 Task: Look for space in Reno, United States from 9th June, 2023 to 11th June, 2023 for 2 adults in price range Rs.6000 to Rs.10000. Place can be entire place with 2 bedrooms having 2 beds and 1 bathroom. Property type can be house, flat, guest house. Booking option can be shelf check-in. Required host language is English.
Action: Mouse moved to (401, 83)
Screenshot: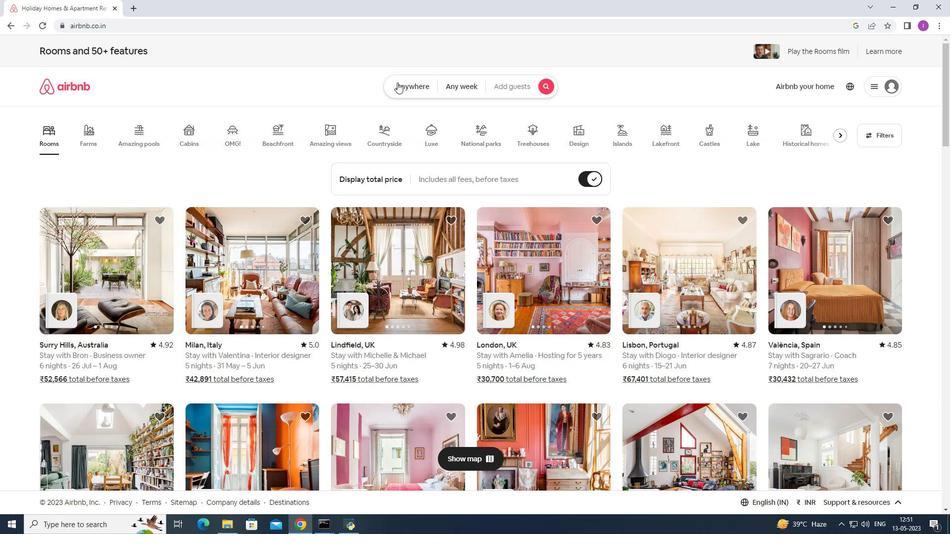
Action: Mouse pressed left at (401, 83)
Screenshot: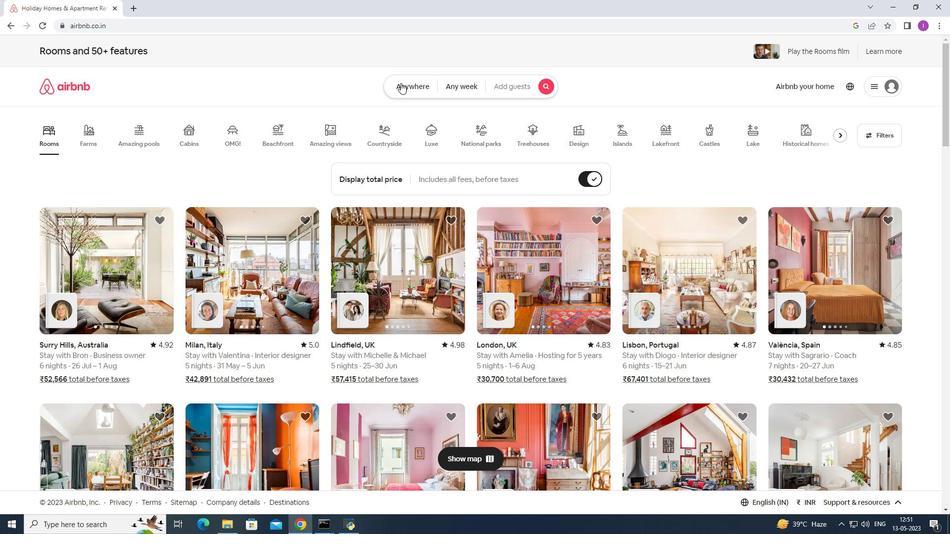 
Action: Mouse moved to (399, 82)
Screenshot: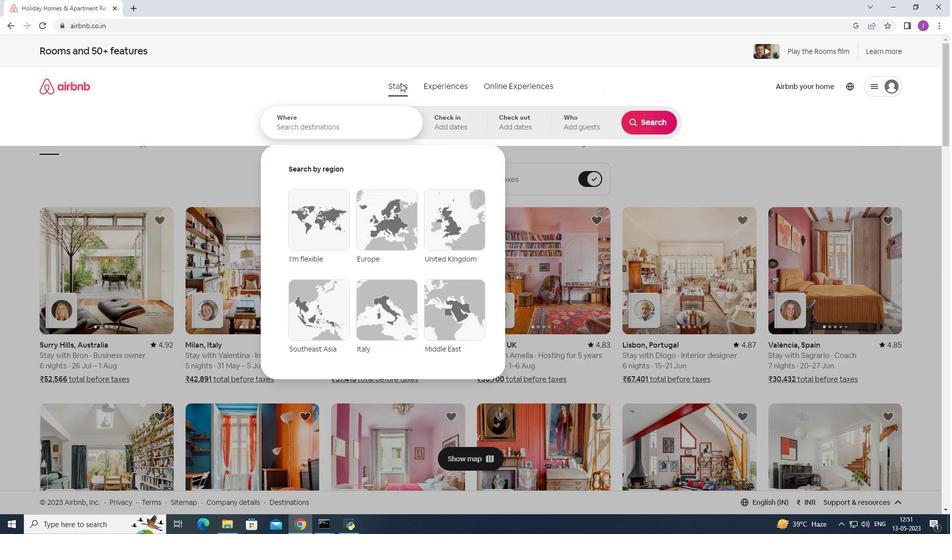 
Action: Key pressed <Key.shift>Reno,<Key.shift>unites<Key.backspace>d
Screenshot: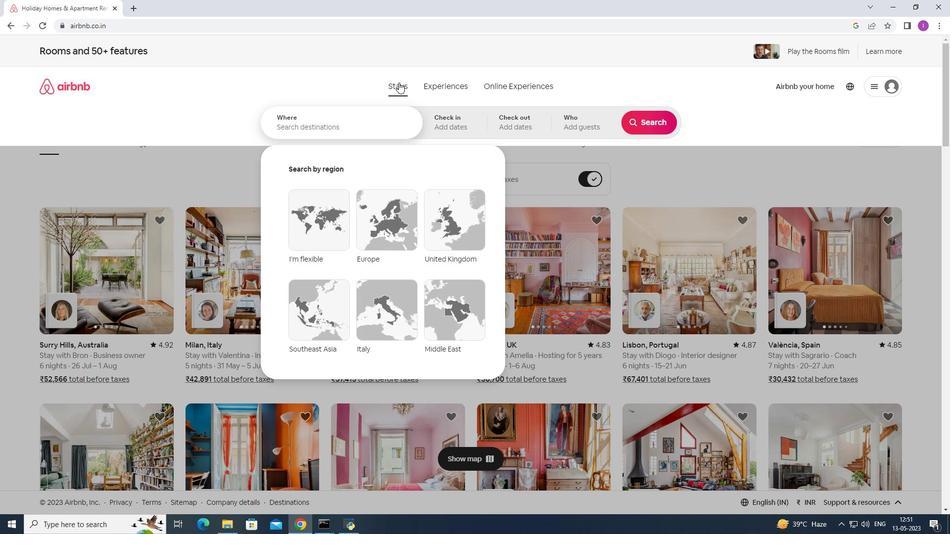 
Action: Mouse moved to (338, 111)
Screenshot: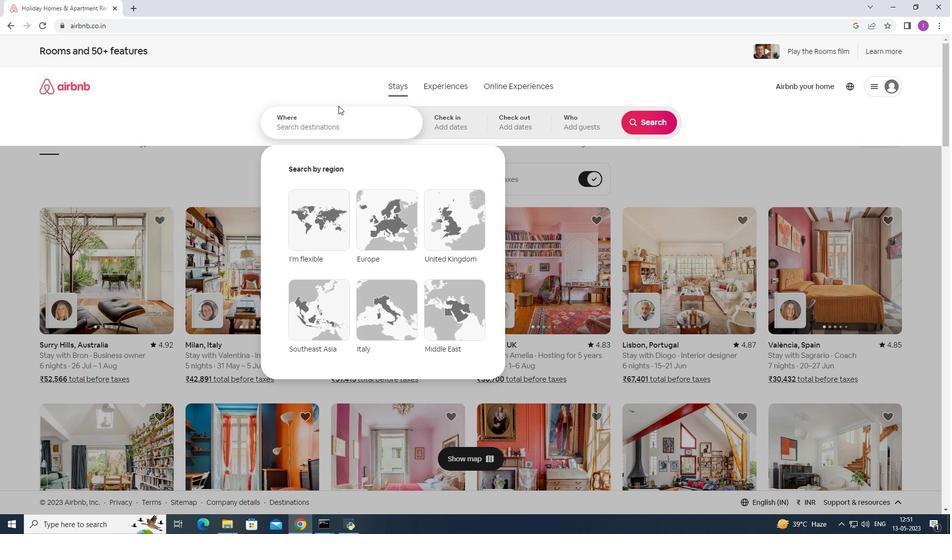 
Action: Mouse pressed left at (338, 111)
Screenshot: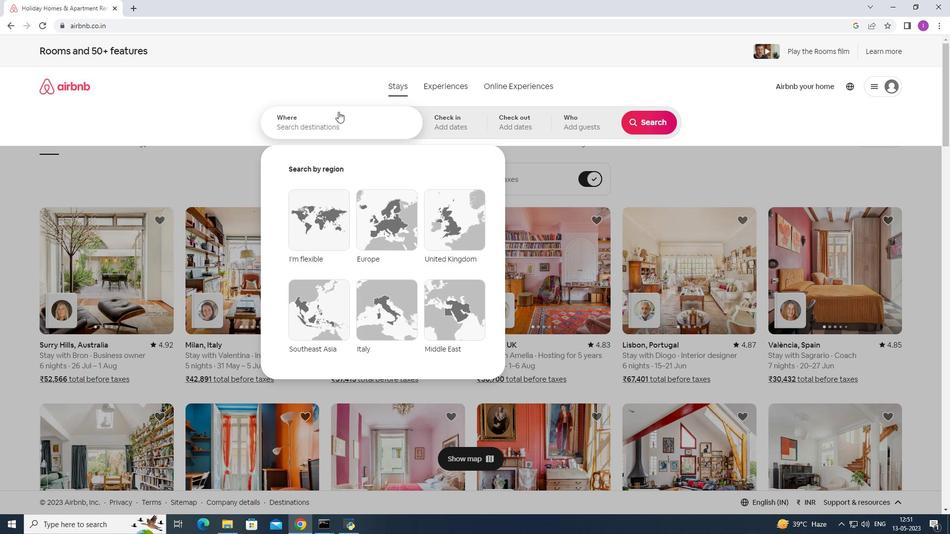 
Action: Key pressed <Key.shift>Reno,<Key.shift>United<Key.space>states
Screenshot: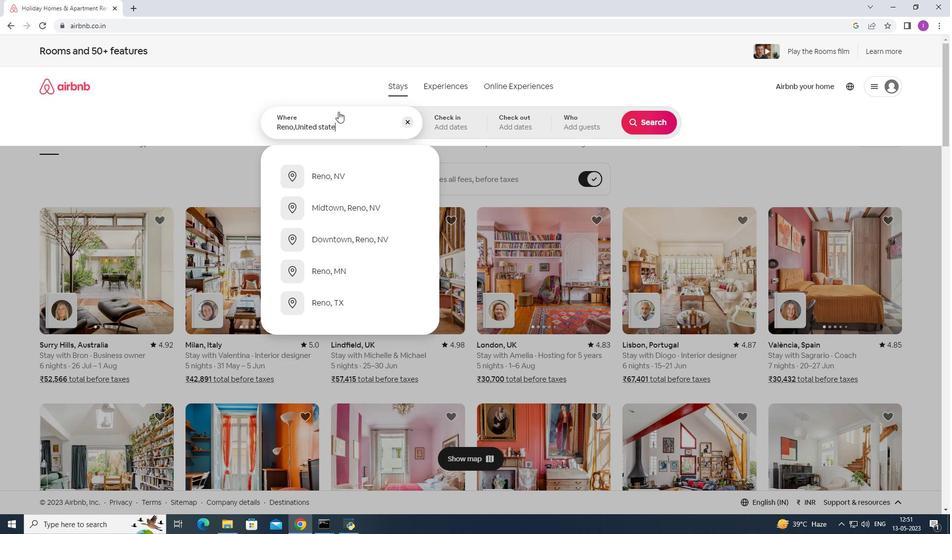 
Action: Mouse moved to (460, 122)
Screenshot: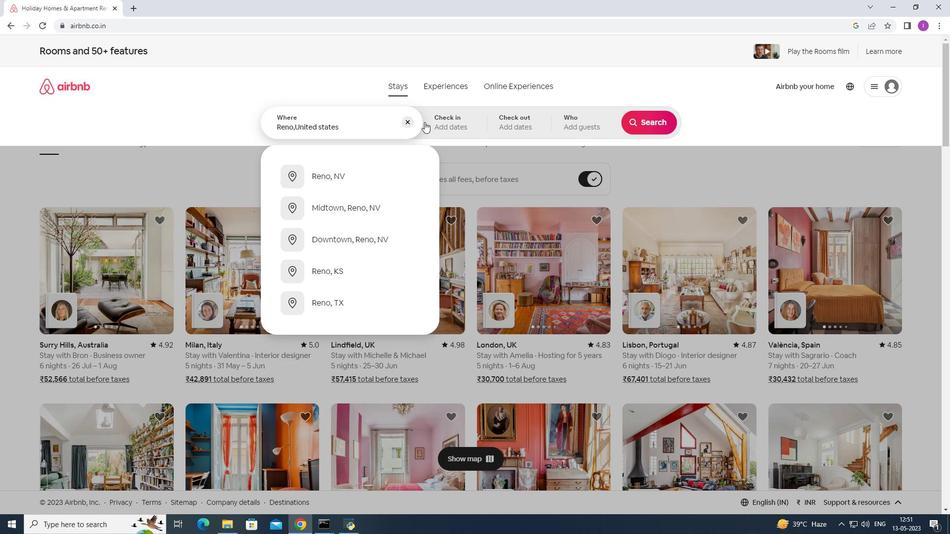 
Action: Mouse pressed left at (460, 122)
Screenshot: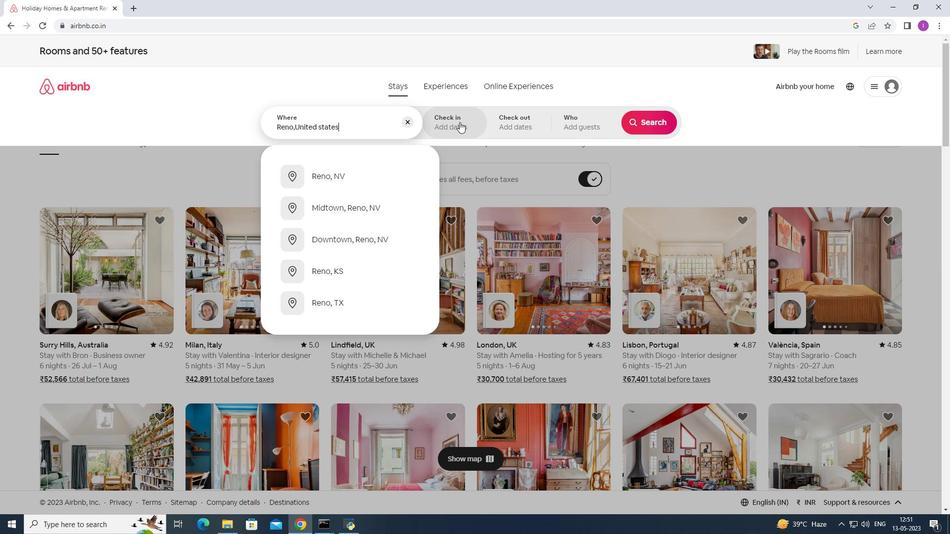 
Action: Mouse moved to (614, 261)
Screenshot: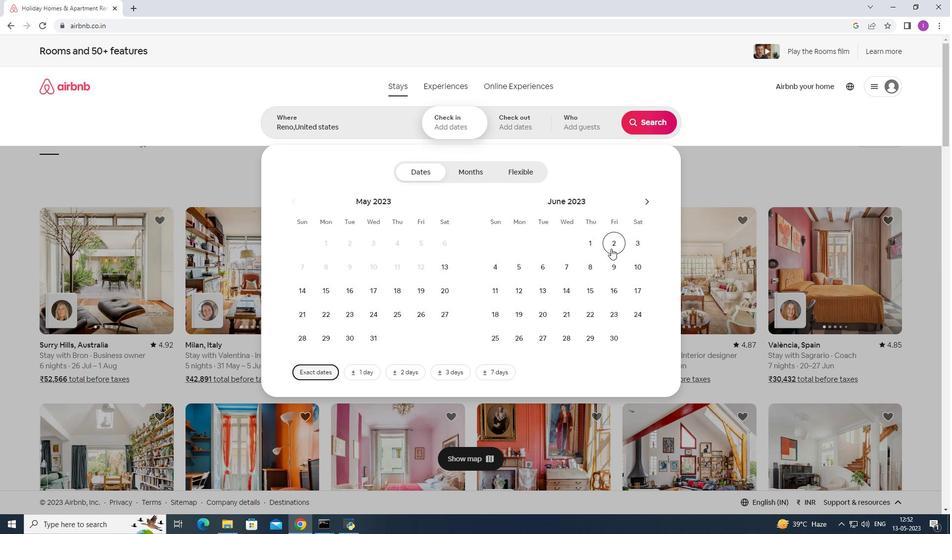 
Action: Mouse pressed left at (614, 261)
Screenshot: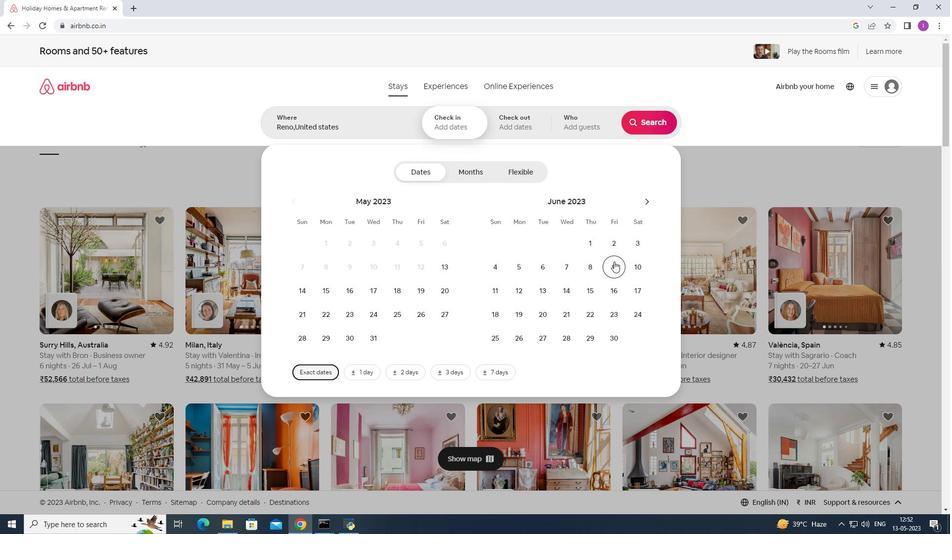 
Action: Mouse moved to (496, 296)
Screenshot: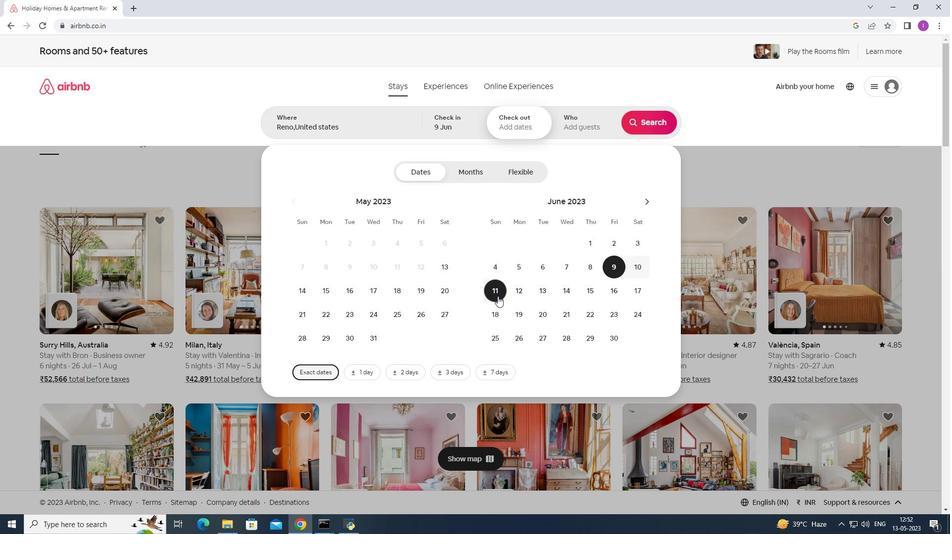 
Action: Mouse pressed left at (496, 296)
Screenshot: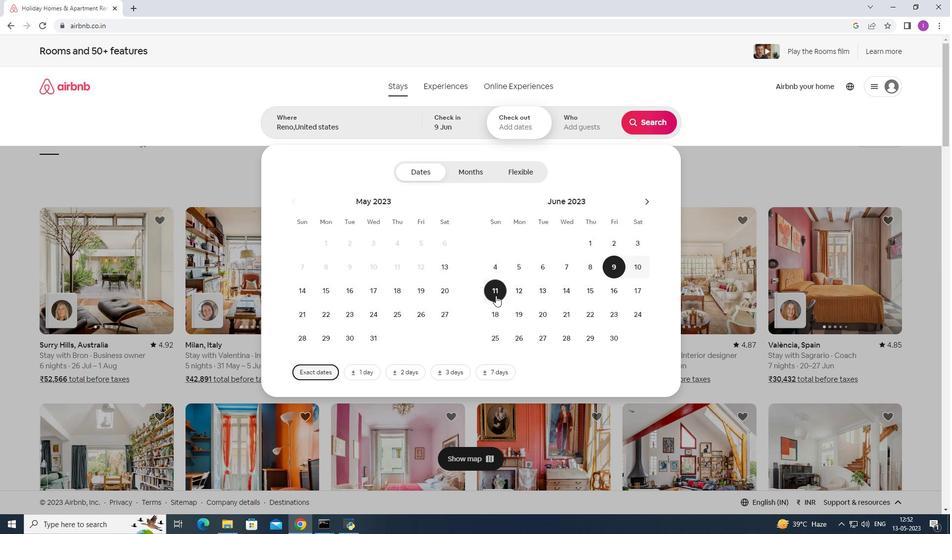 
Action: Mouse moved to (584, 126)
Screenshot: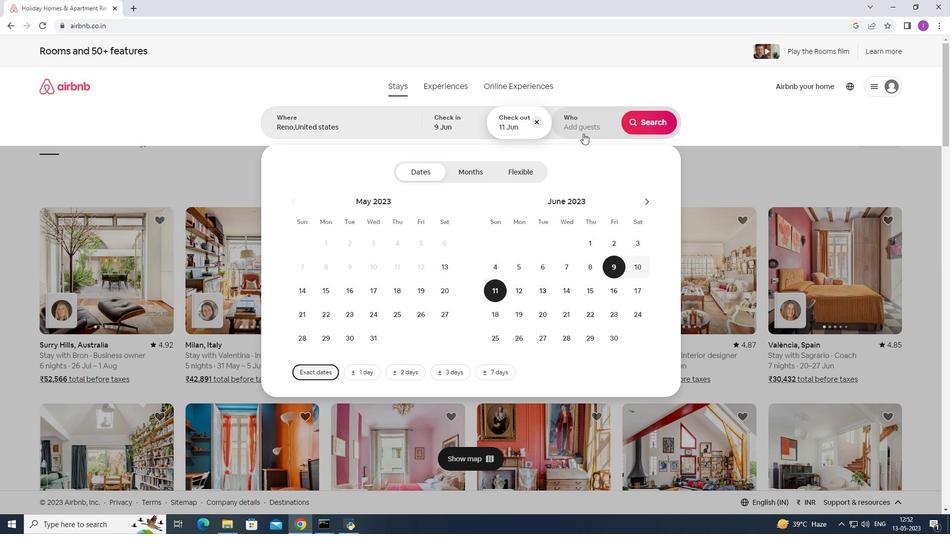 
Action: Mouse pressed left at (584, 126)
Screenshot: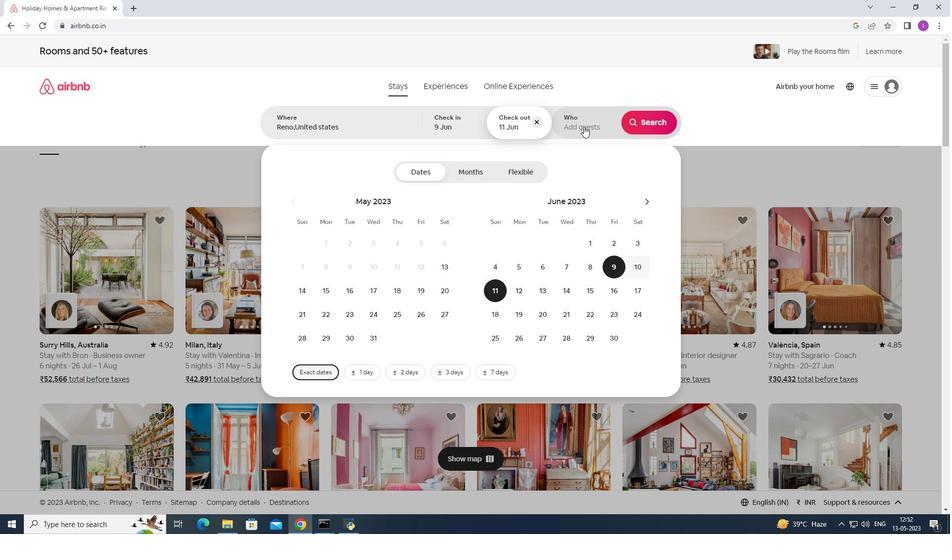 
Action: Mouse moved to (652, 173)
Screenshot: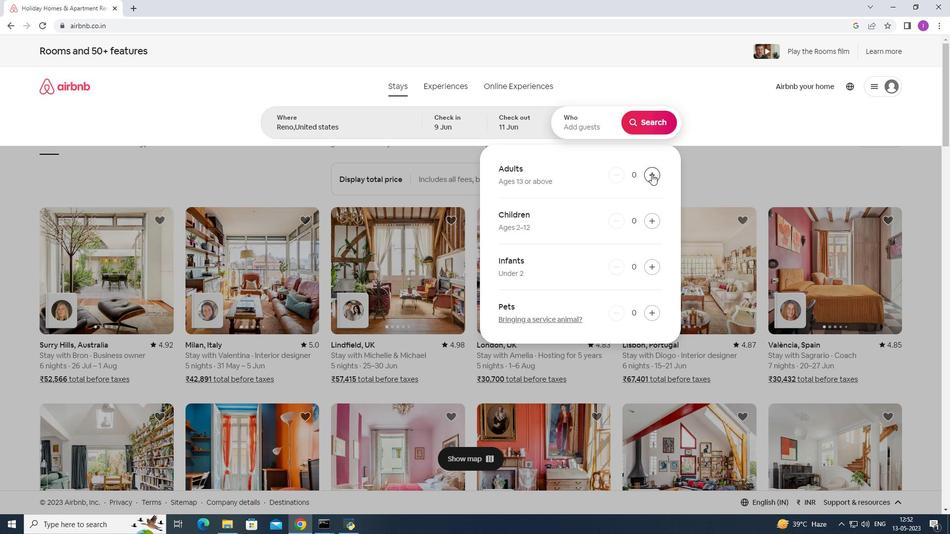 
Action: Mouse pressed left at (652, 173)
Screenshot: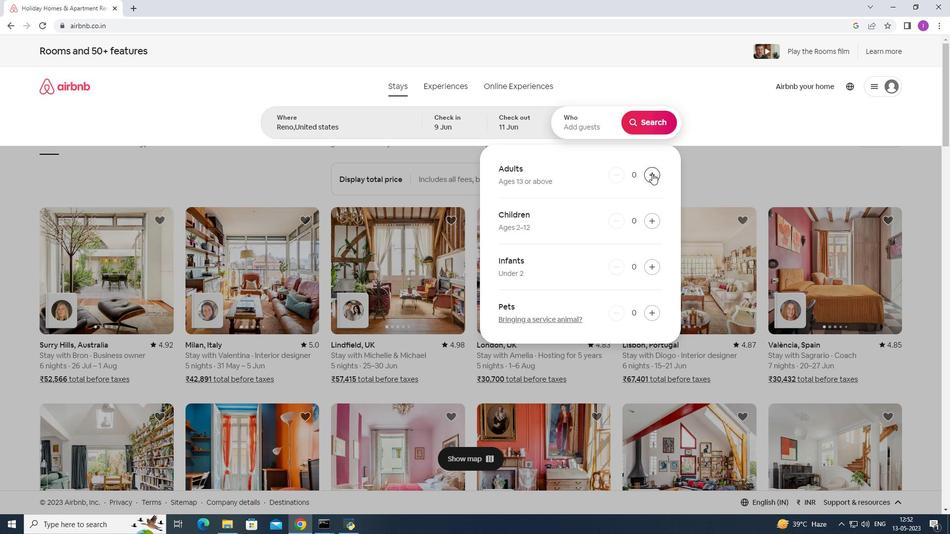 
Action: Mouse pressed left at (652, 173)
Screenshot: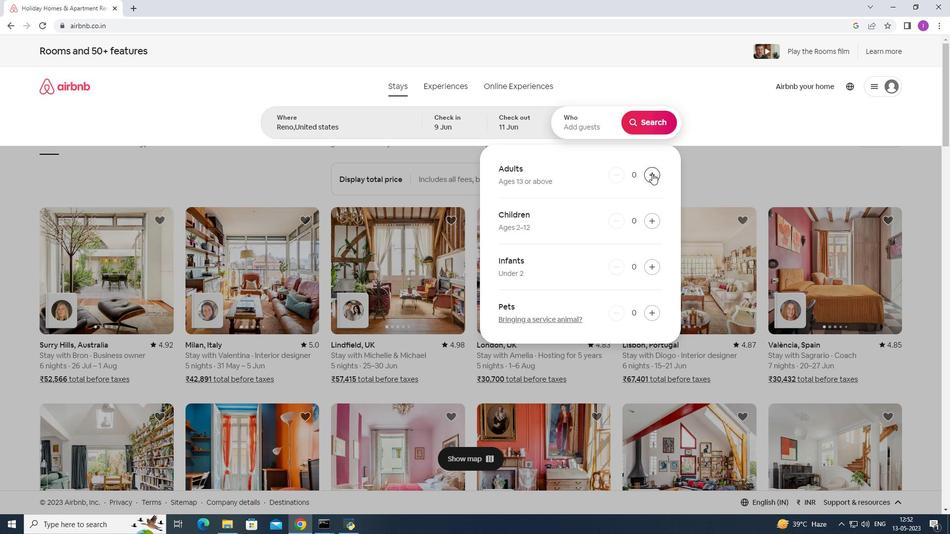 
Action: Mouse moved to (656, 121)
Screenshot: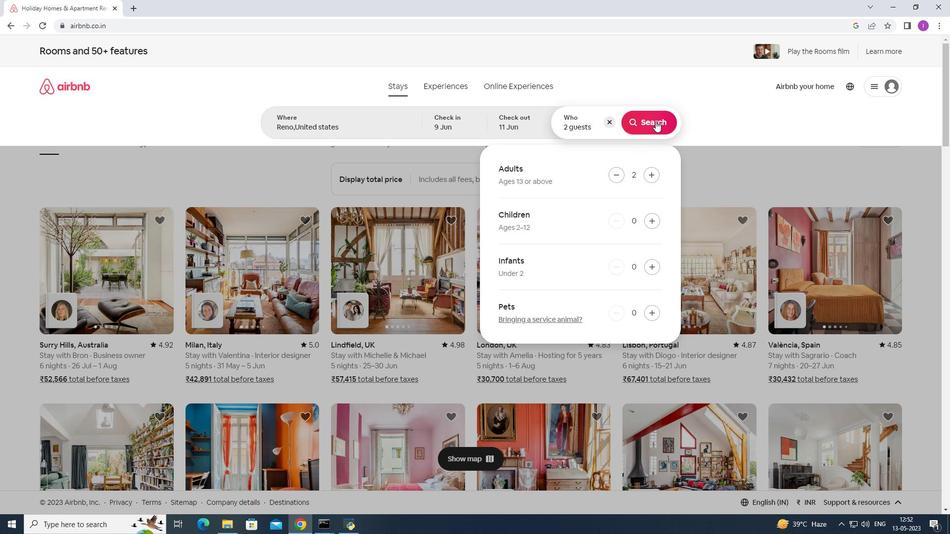
Action: Mouse pressed left at (656, 121)
Screenshot: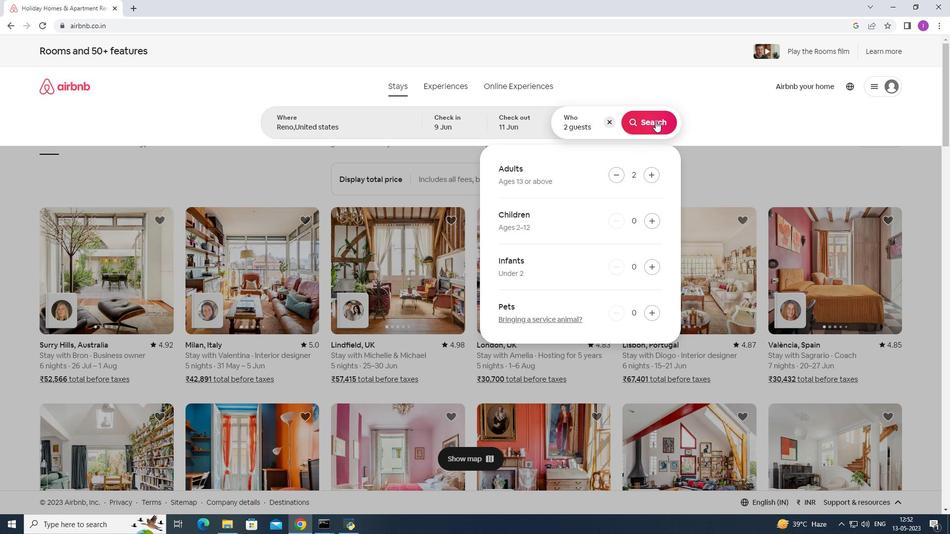 
Action: Mouse moved to (895, 96)
Screenshot: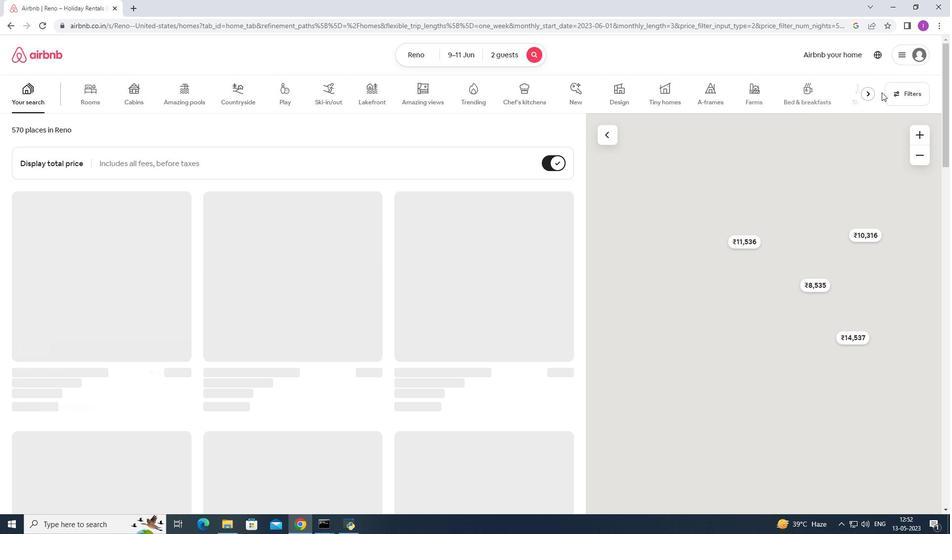 
Action: Mouse pressed left at (895, 96)
Screenshot: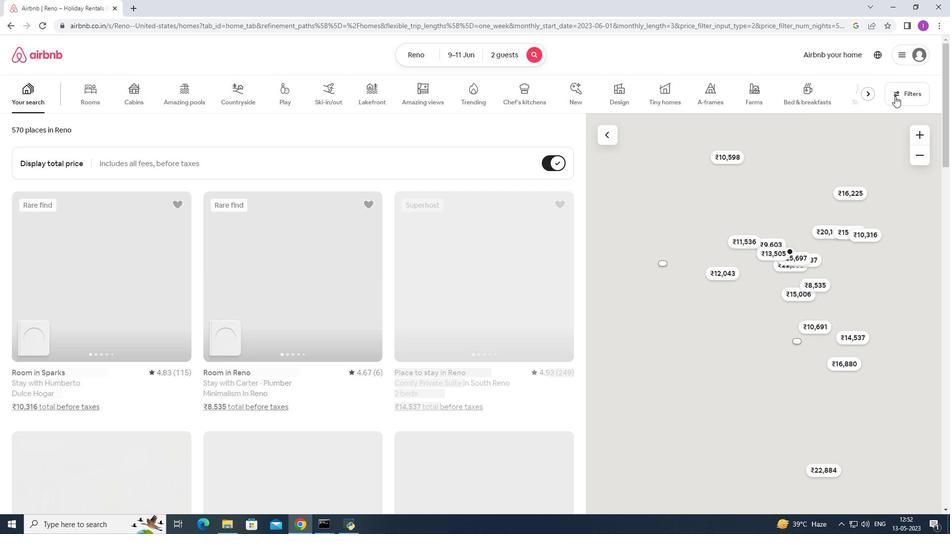 
Action: Mouse moved to (539, 336)
Screenshot: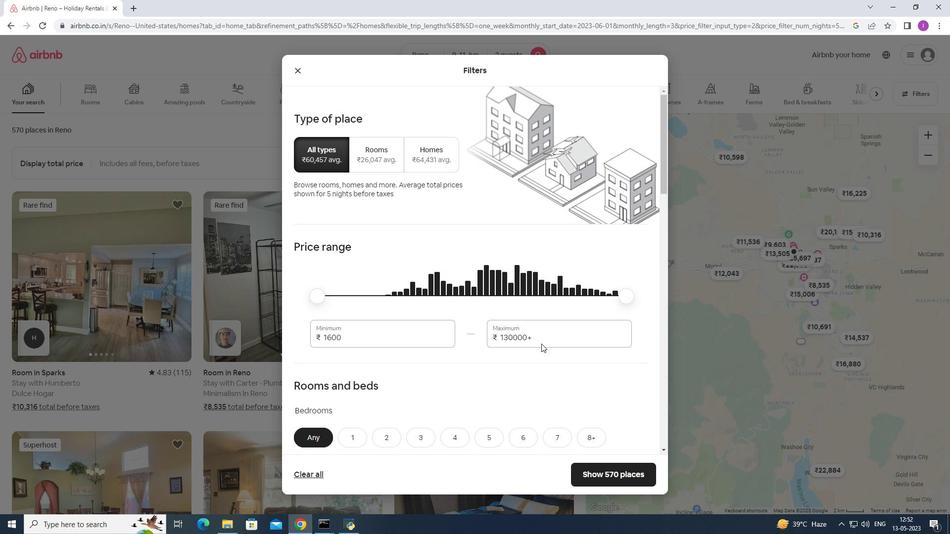 
Action: Mouse pressed left at (539, 336)
Screenshot: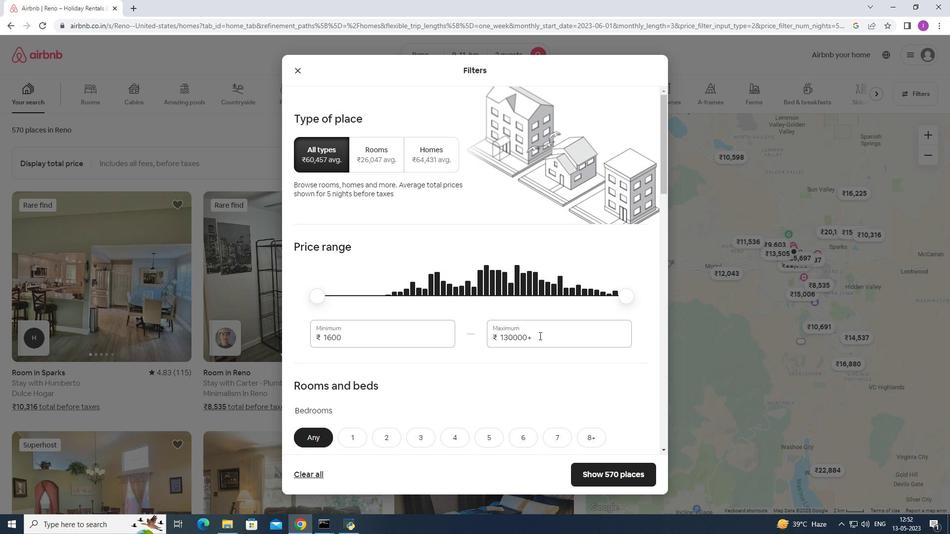 
Action: Mouse moved to (486, 346)
Screenshot: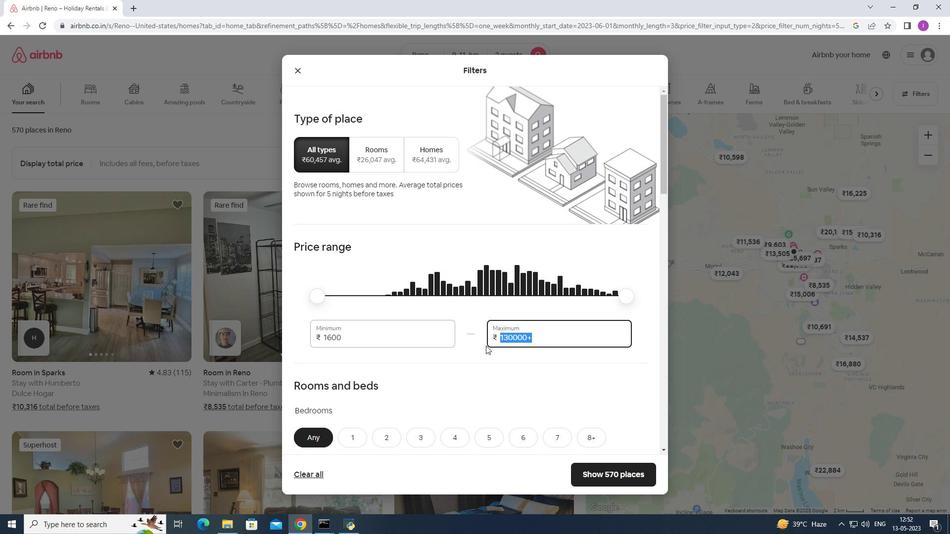 
Action: Key pressed 1
Screenshot: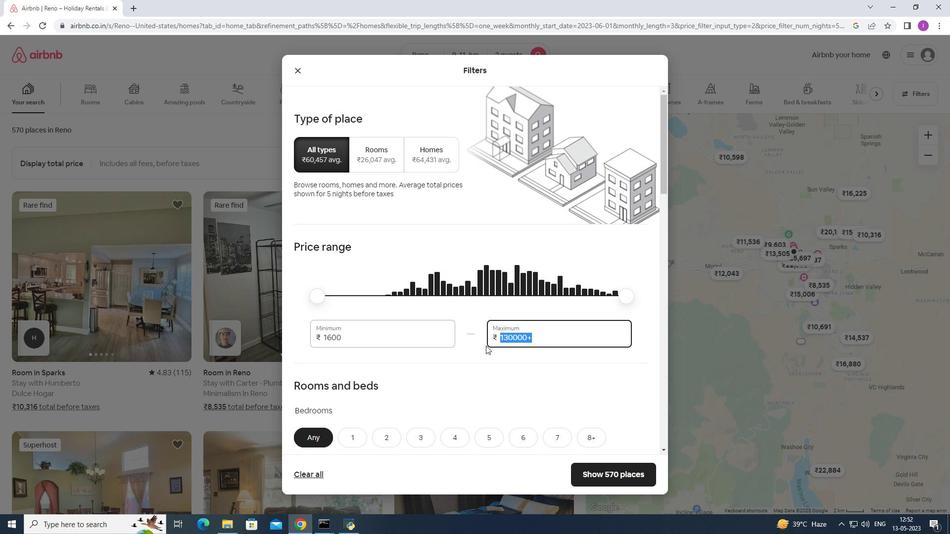 
Action: Mouse moved to (485, 343)
Screenshot: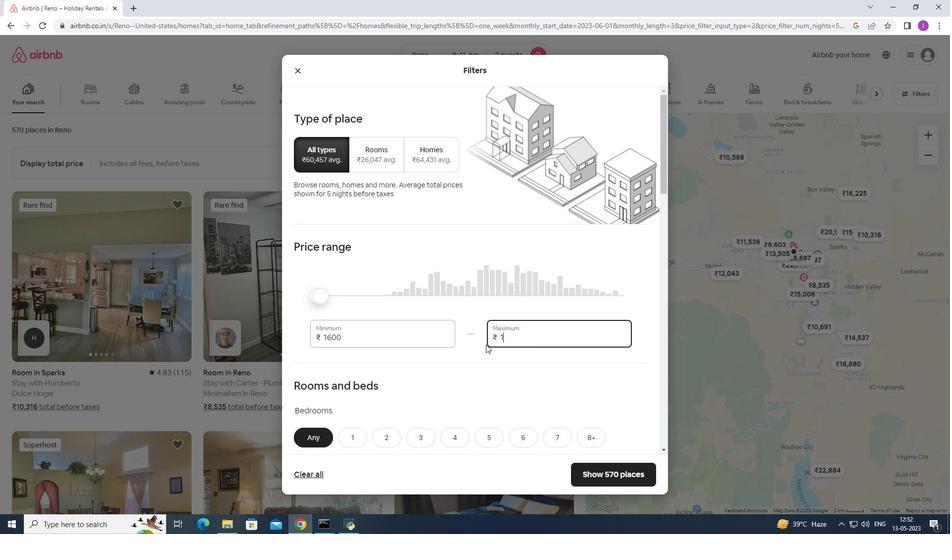 
Action: Key pressed 0000
Screenshot: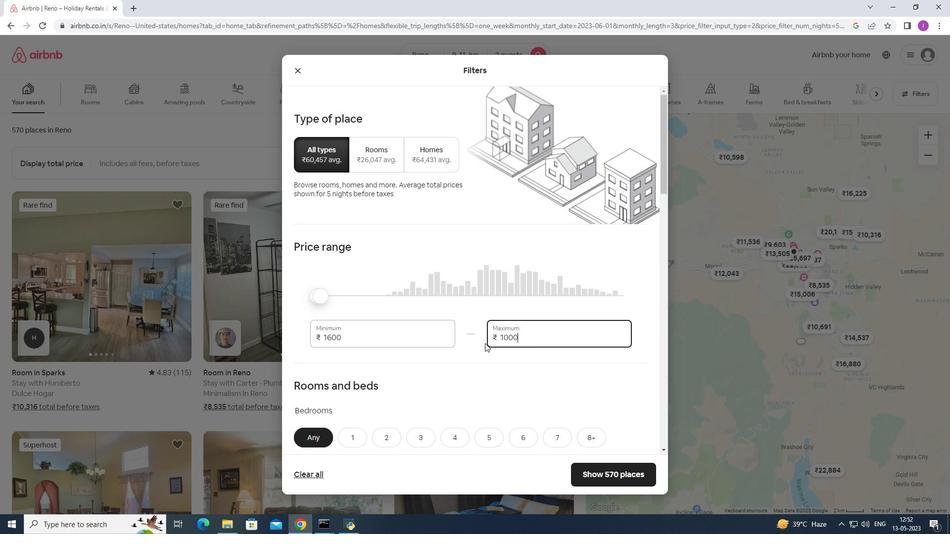 
Action: Mouse moved to (373, 341)
Screenshot: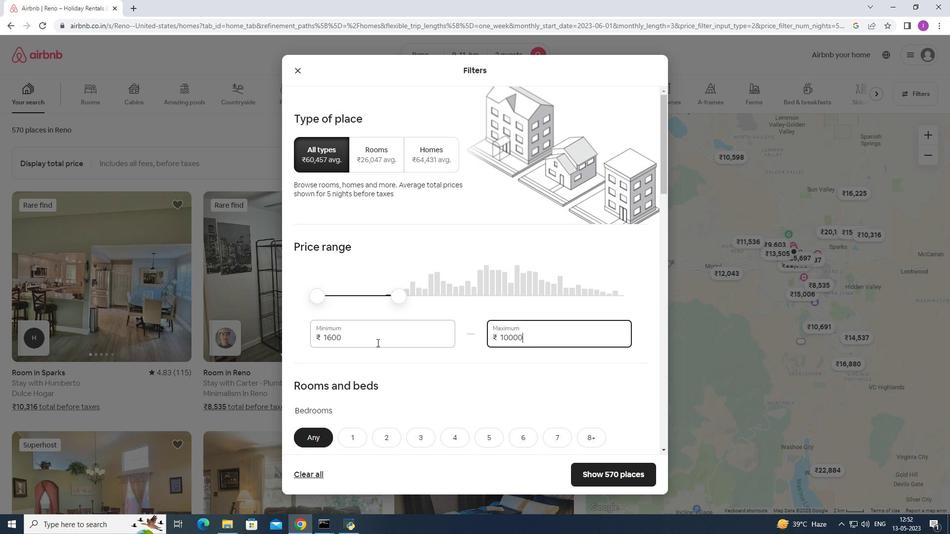 
Action: Mouse pressed left at (373, 341)
Screenshot: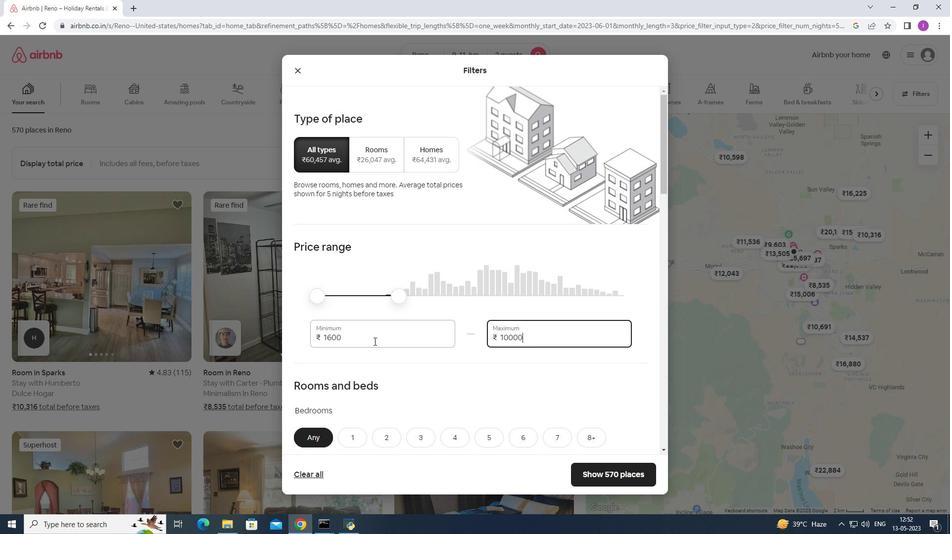 
Action: Mouse moved to (366, 326)
Screenshot: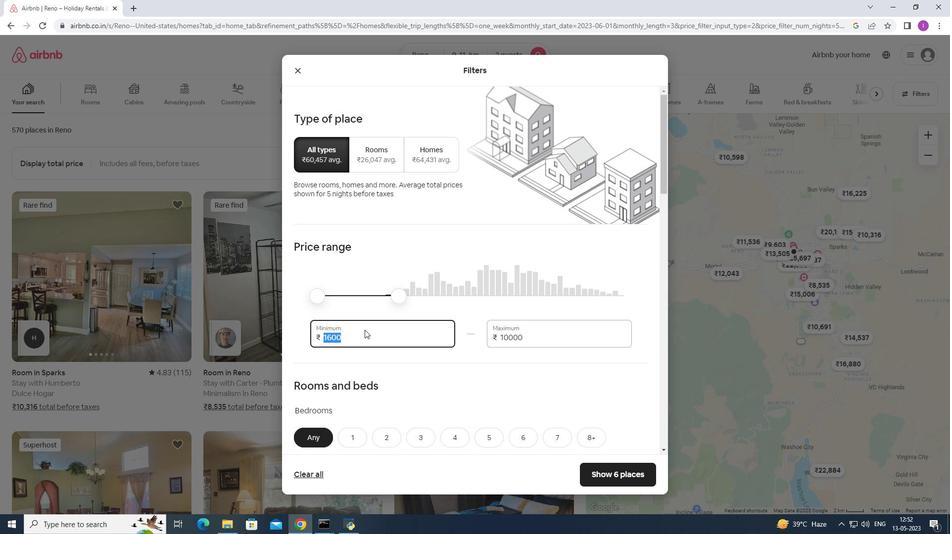 
Action: Key pressed 60
Screenshot: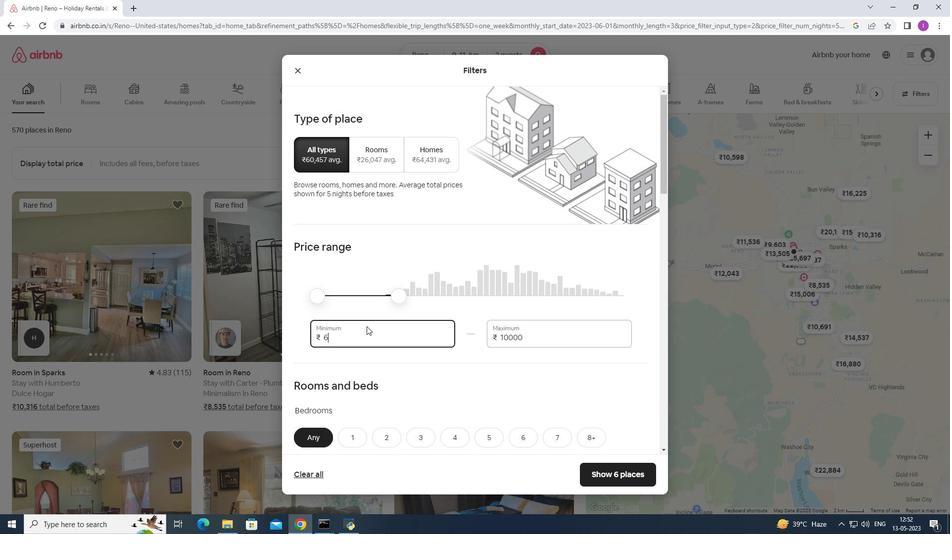 
Action: Mouse moved to (367, 326)
Screenshot: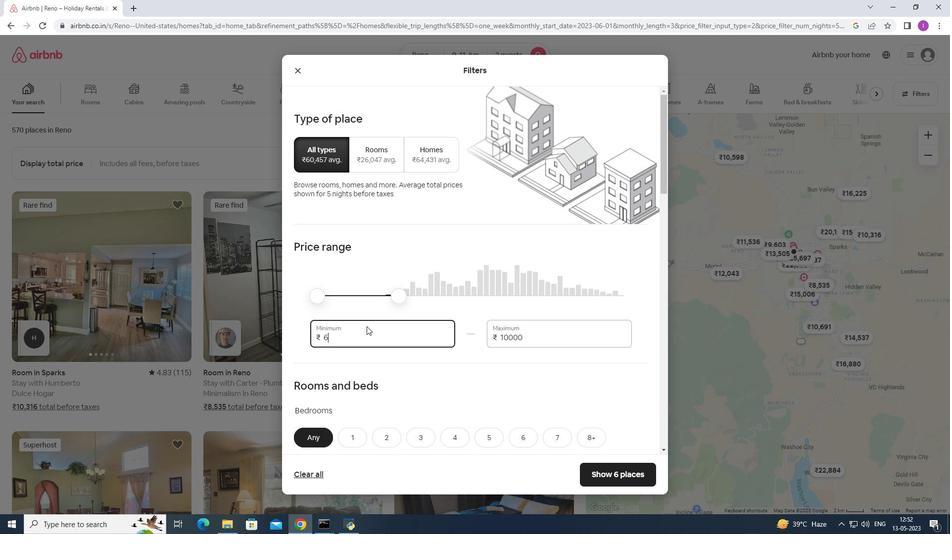 
Action: Key pressed 00
Screenshot: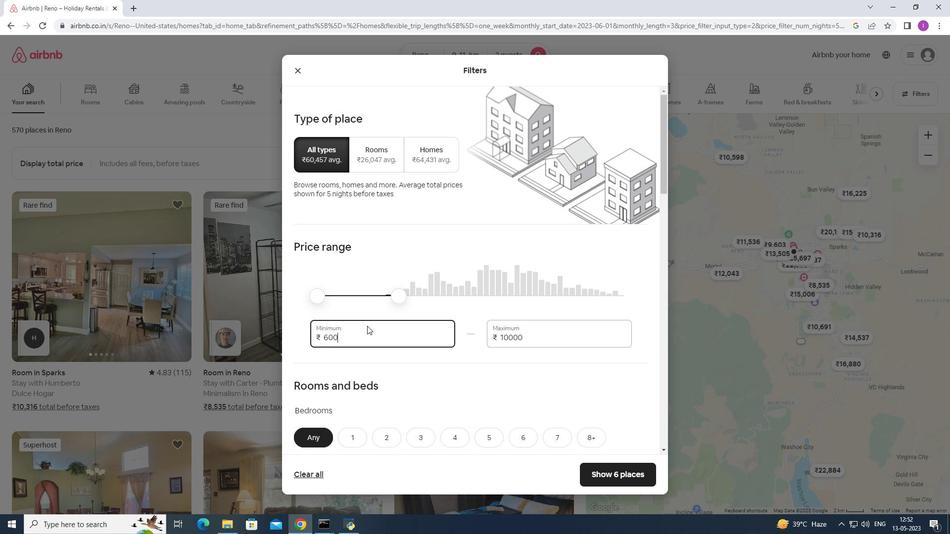 
Action: Mouse moved to (395, 357)
Screenshot: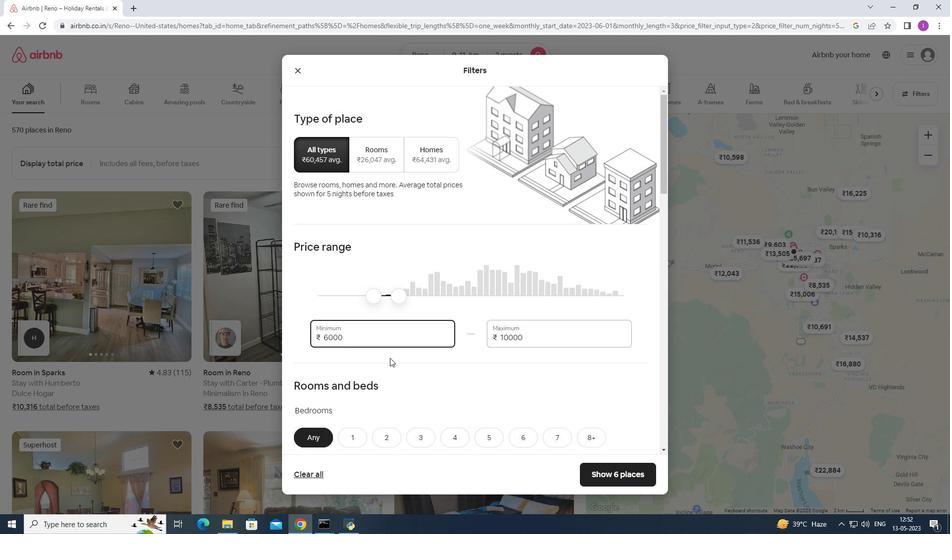 
Action: Mouse scrolled (395, 356) with delta (0, 0)
Screenshot: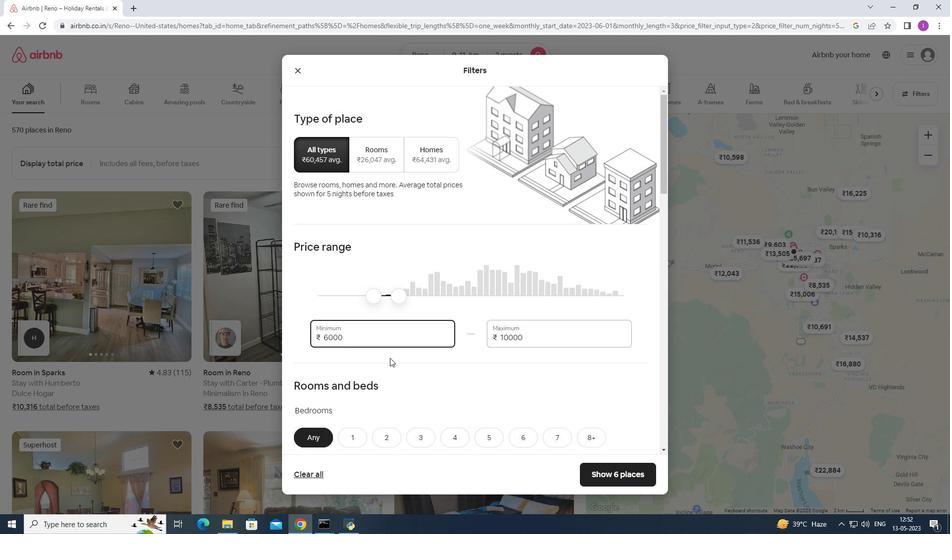 
Action: Mouse moved to (404, 354)
Screenshot: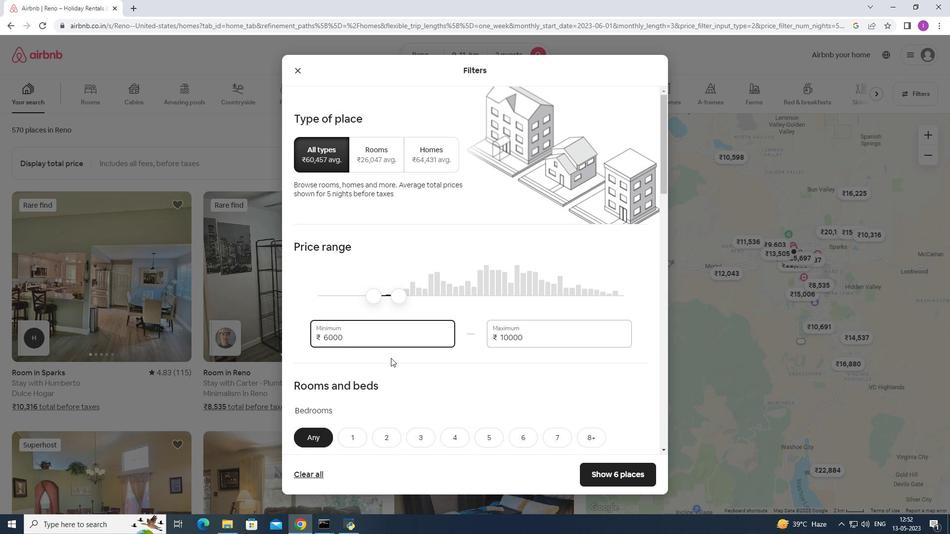
Action: Mouse scrolled (403, 354) with delta (0, 0)
Screenshot: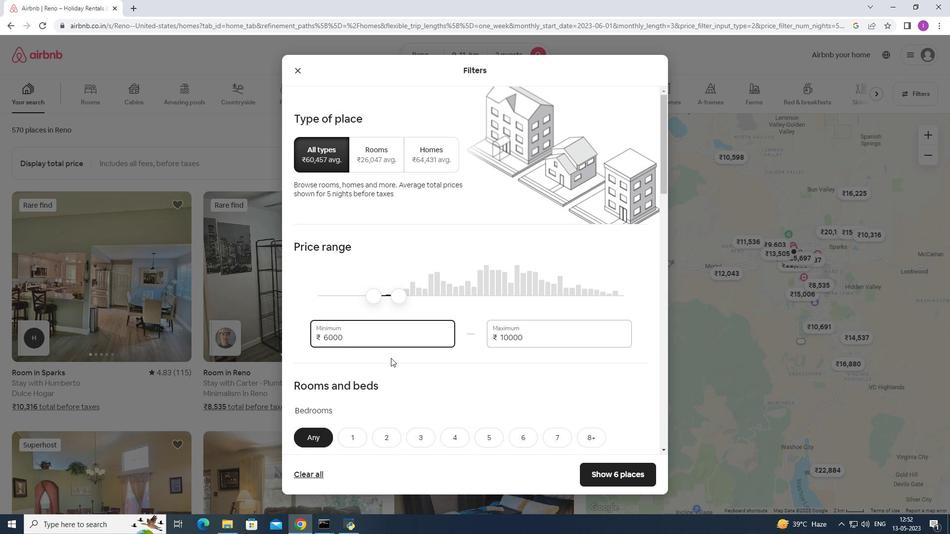 
Action: Mouse moved to (390, 338)
Screenshot: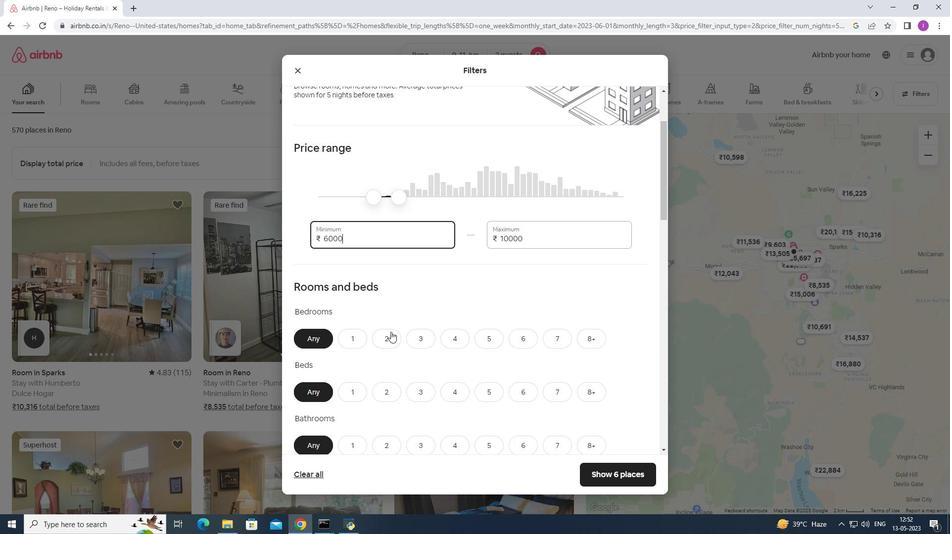 
Action: Mouse pressed left at (390, 338)
Screenshot: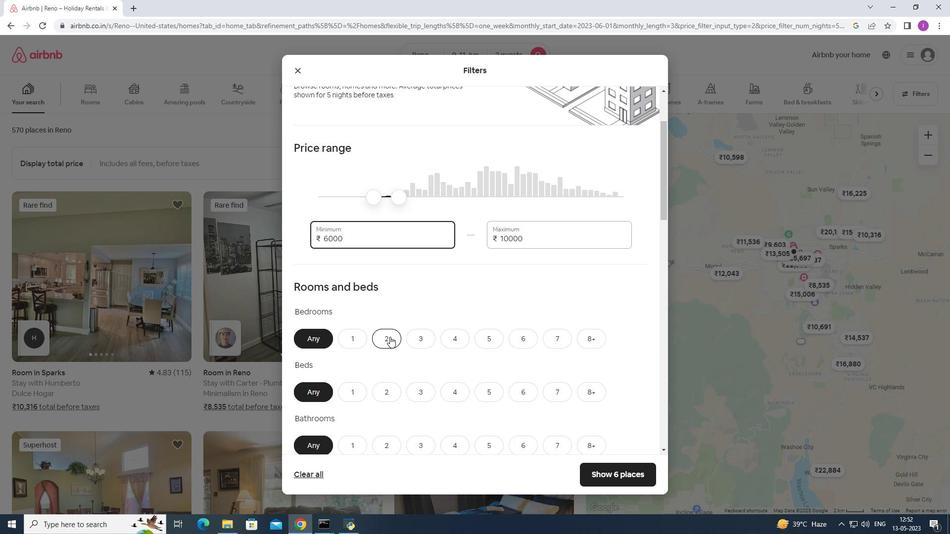 
Action: Mouse moved to (386, 387)
Screenshot: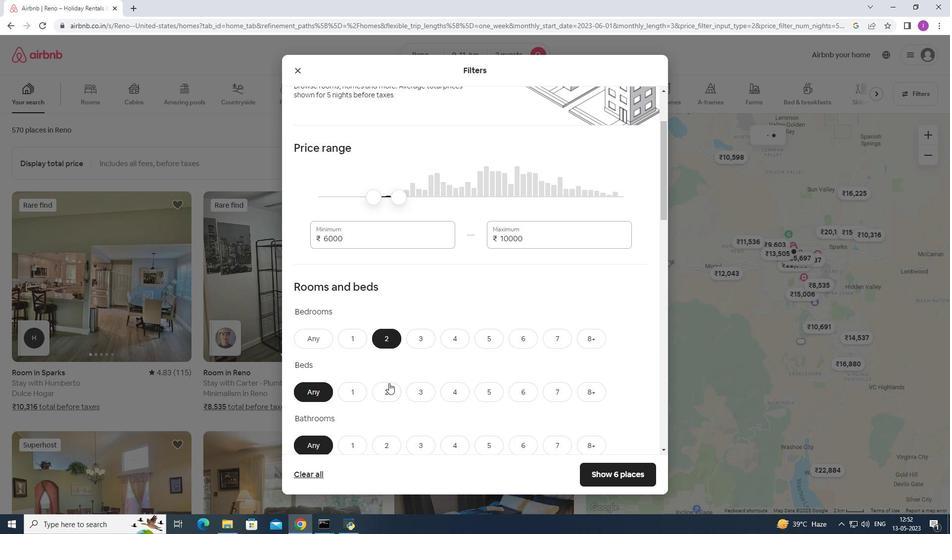 
Action: Mouse pressed left at (386, 387)
Screenshot: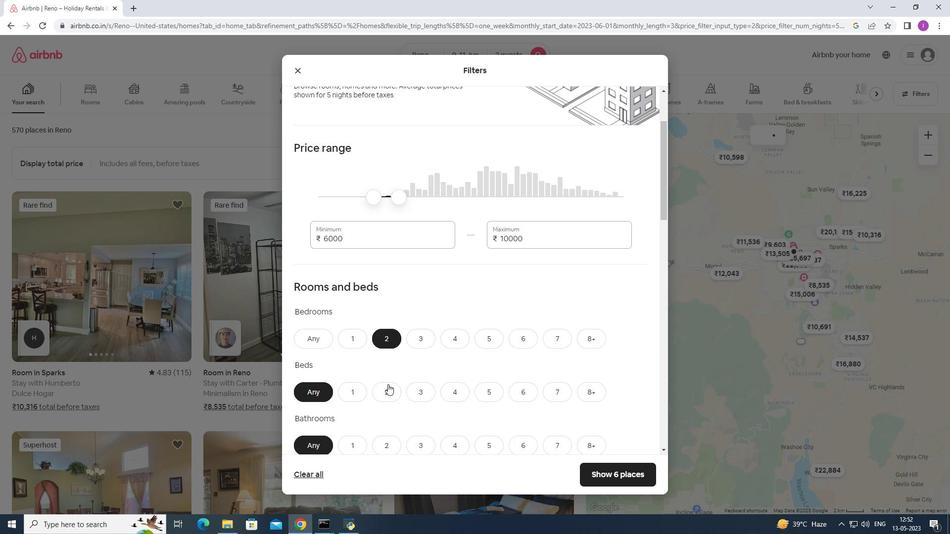 
Action: Mouse moved to (388, 371)
Screenshot: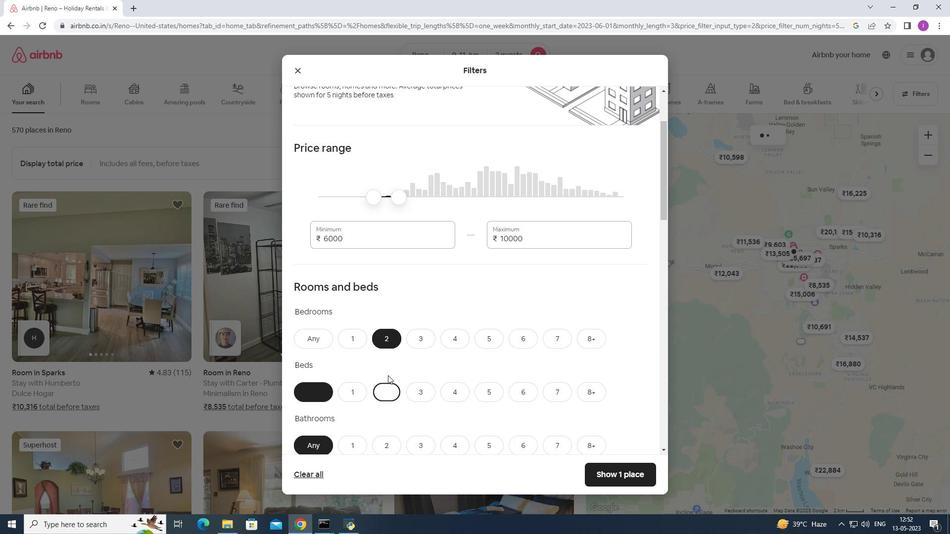 
Action: Mouse scrolled (388, 371) with delta (0, 0)
Screenshot: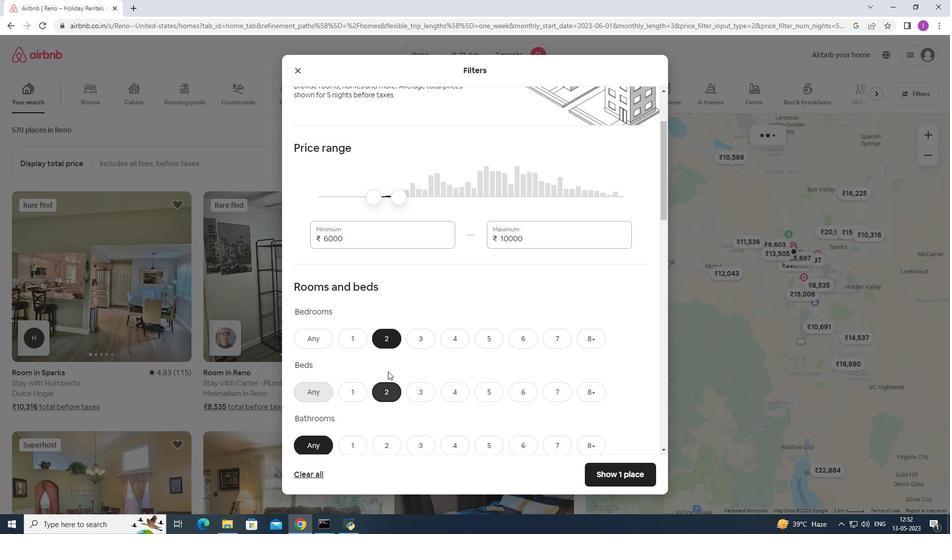 
Action: Mouse scrolled (388, 371) with delta (0, 0)
Screenshot: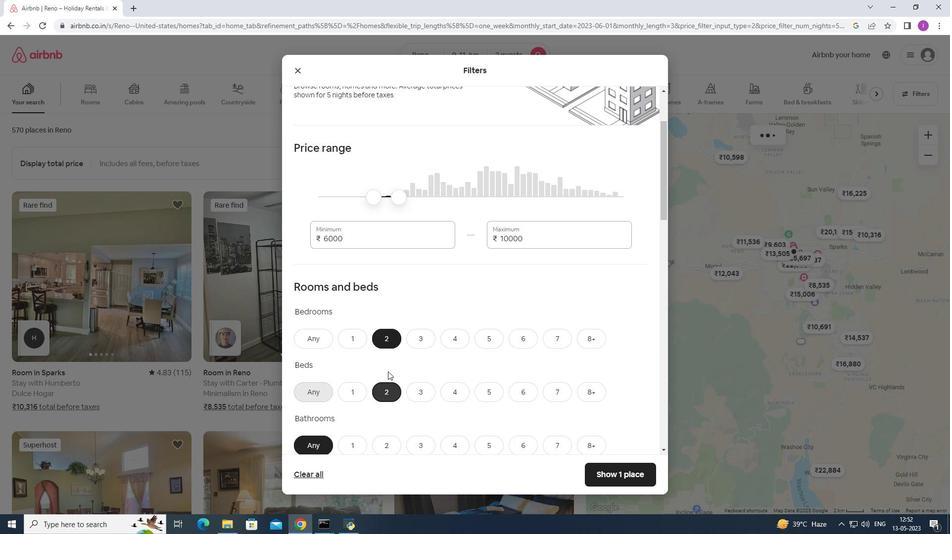 
Action: Mouse scrolled (388, 371) with delta (0, 0)
Screenshot: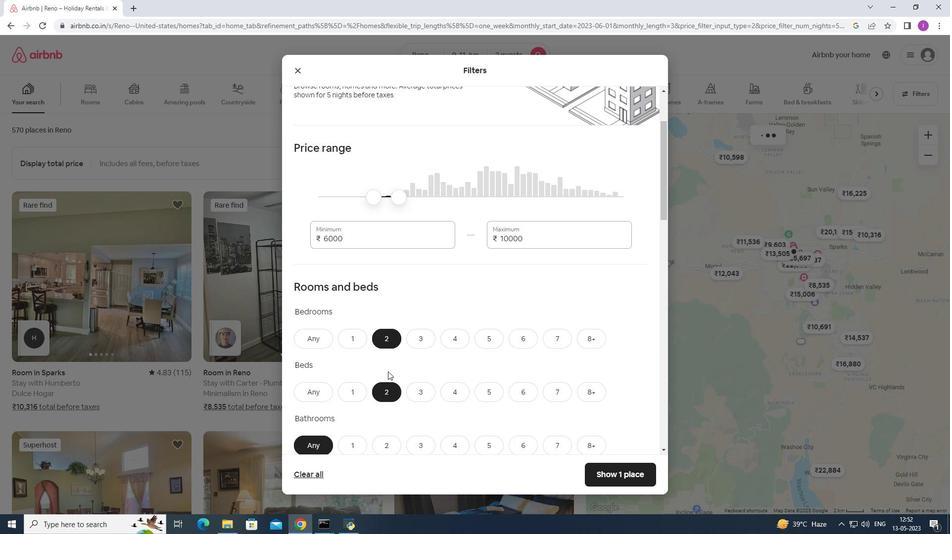 
Action: Mouse moved to (348, 301)
Screenshot: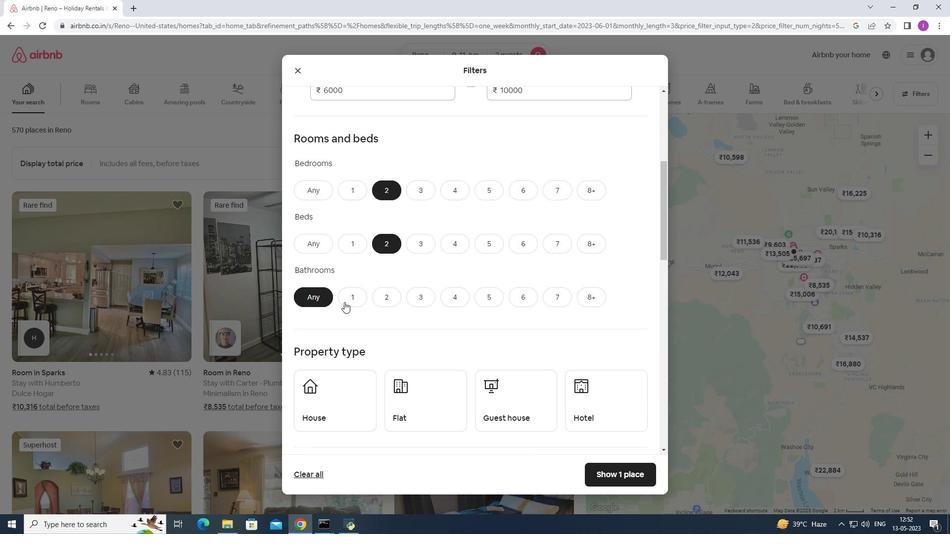 
Action: Mouse pressed left at (348, 301)
Screenshot: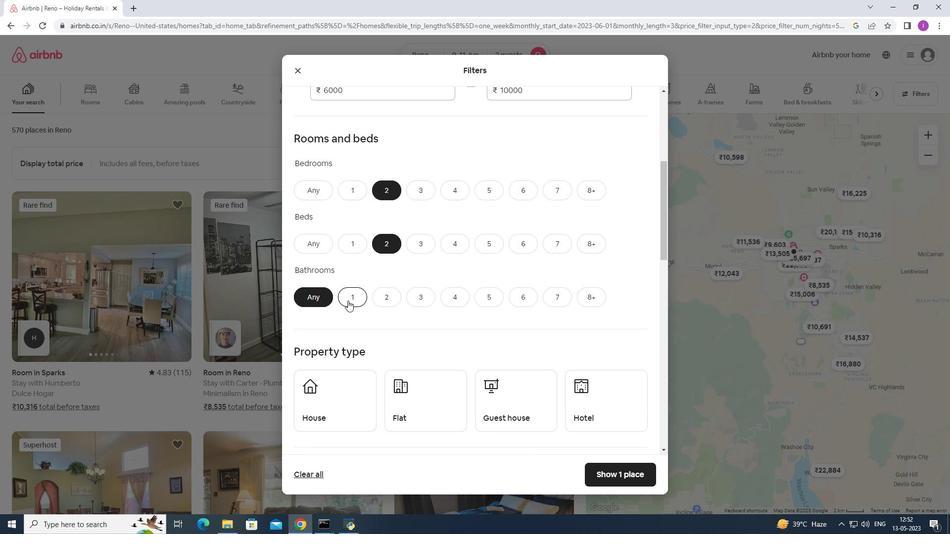 
Action: Mouse moved to (397, 301)
Screenshot: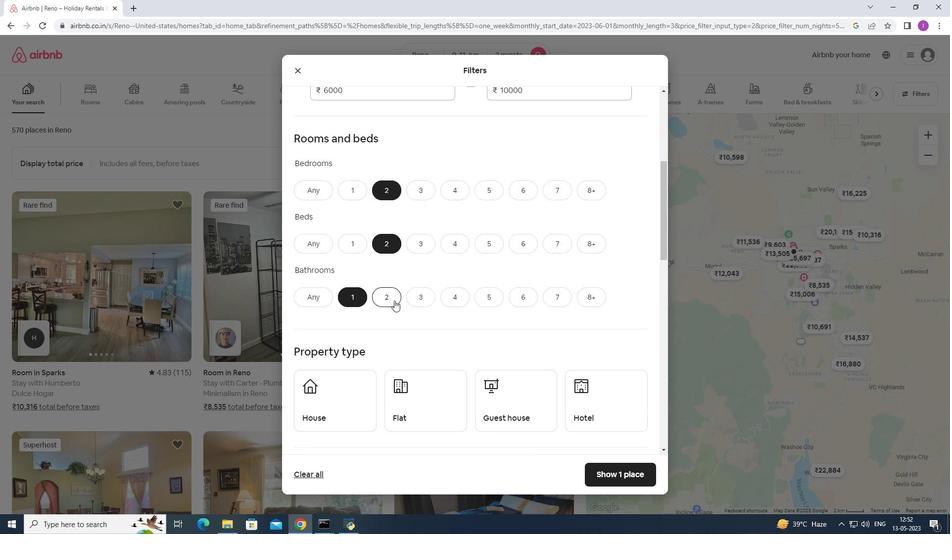 
Action: Mouse scrolled (397, 300) with delta (0, 0)
Screenshot: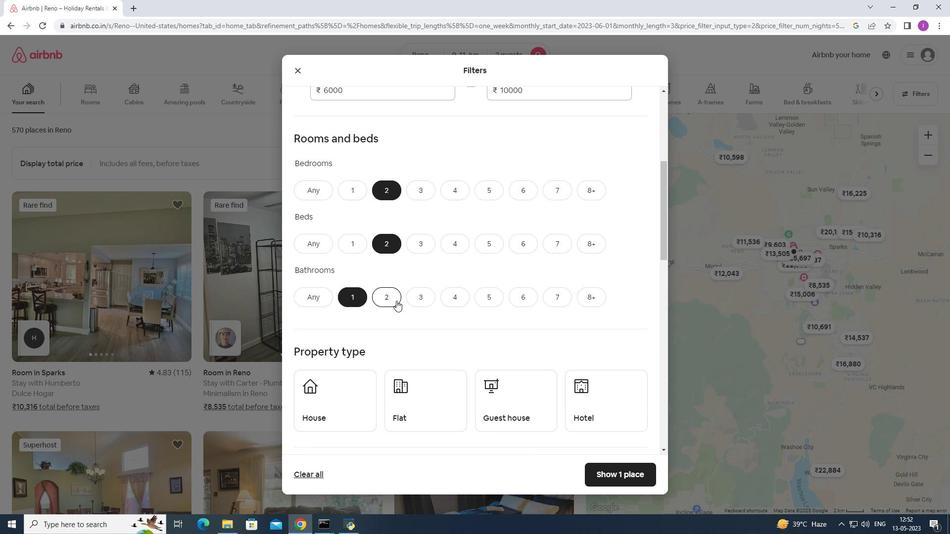 
Action: Mouse moved to (397, 302)
Screenshot: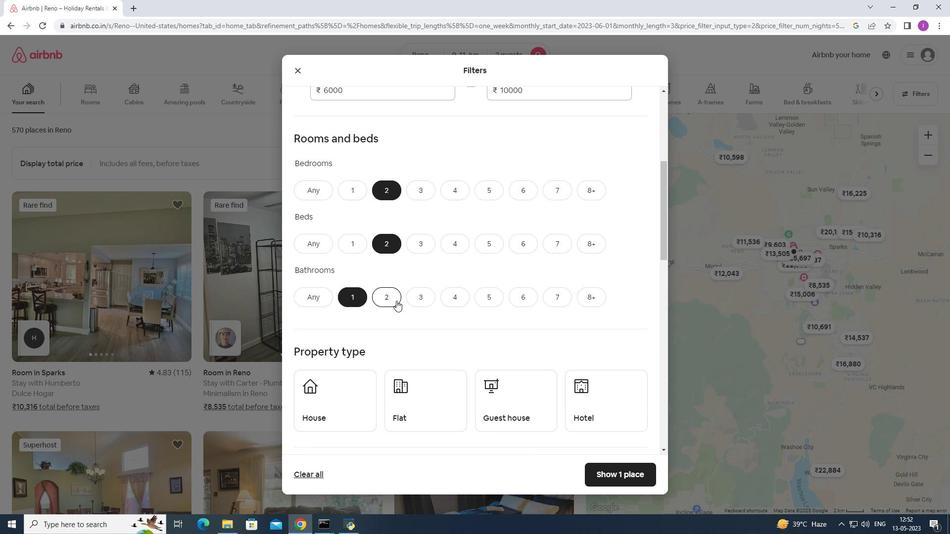
Action: Mouse scrolled (397, 301) with delta (0, 0)
Screenshot: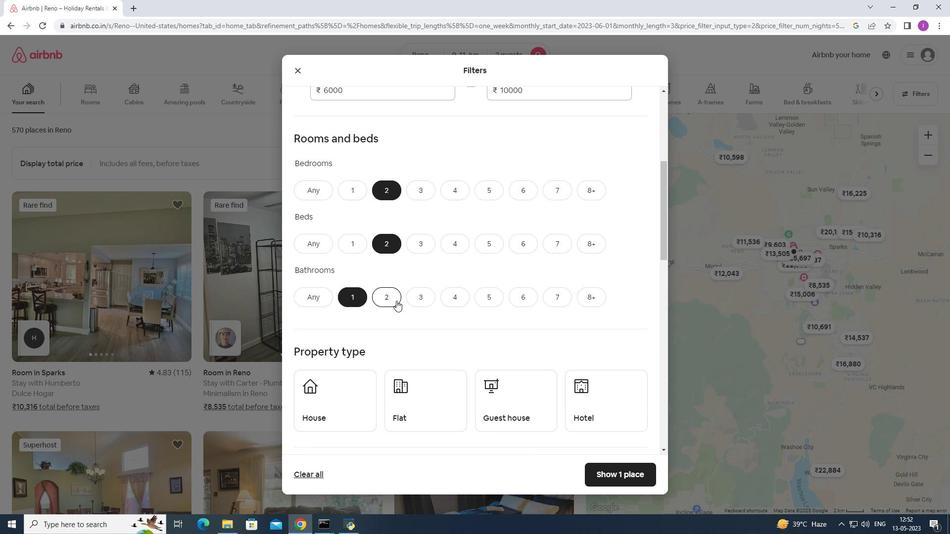 
Action: Mouse moved to (358, 309)
Screenshot: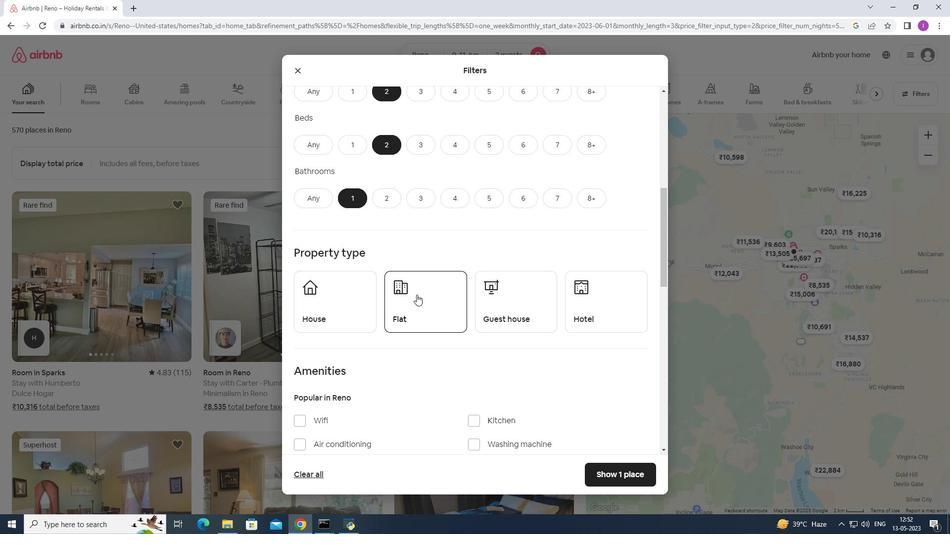 
Action: Mouse pressed left at (358, 309)
Screenshot: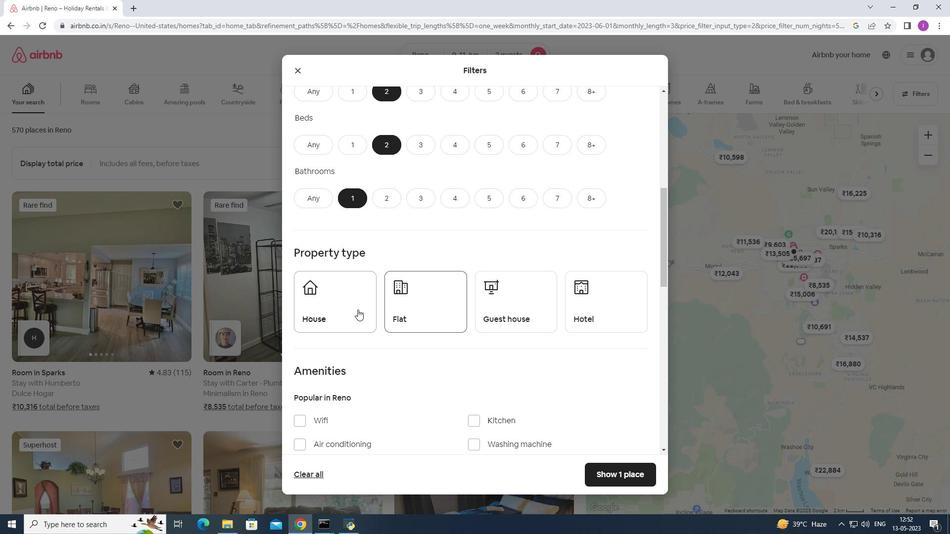 
Action: Mouse moved to (447, 308)
Screenshot: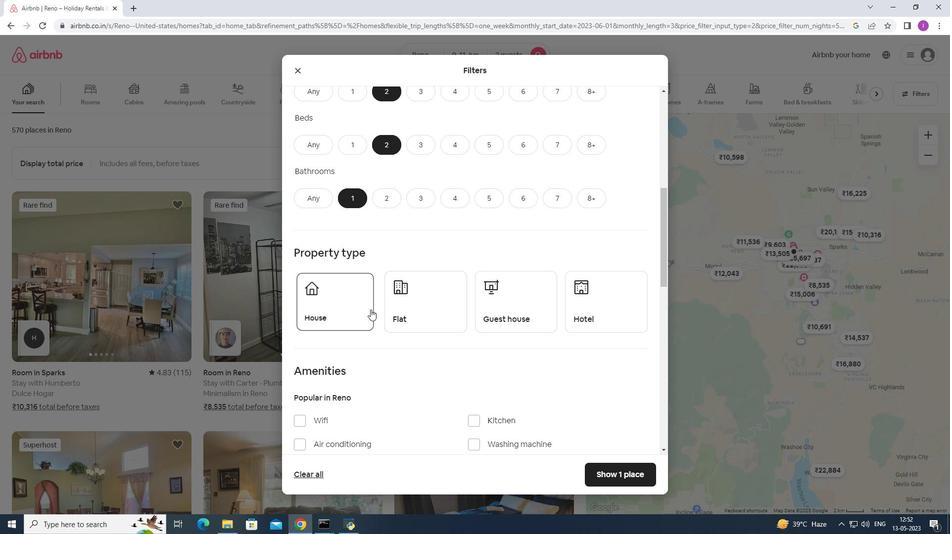 
Action: Mouse pressed left at (447, 308)
Screenshot: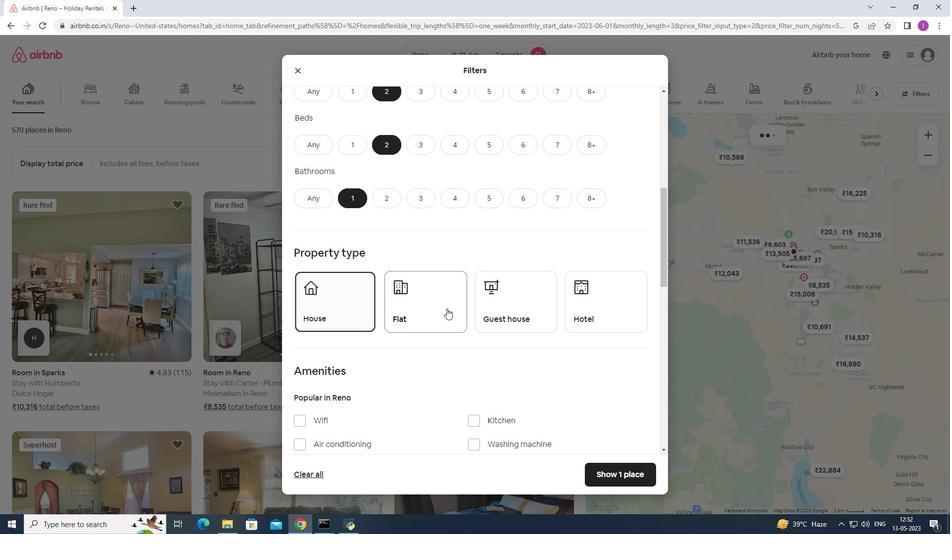 
Action: Mouse moved to (497, 303)
Screenshot: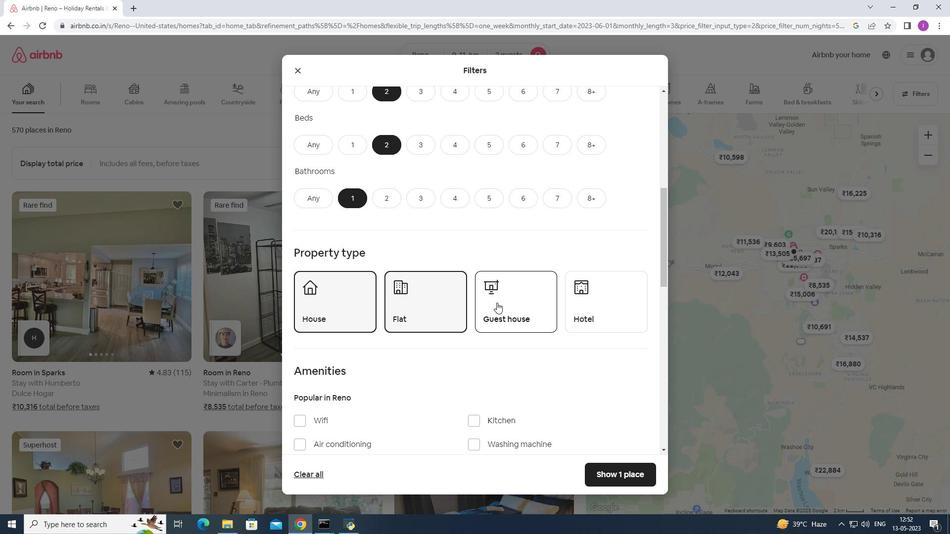 
Action: Mouse pressed left at (497, 303)
Screenshot: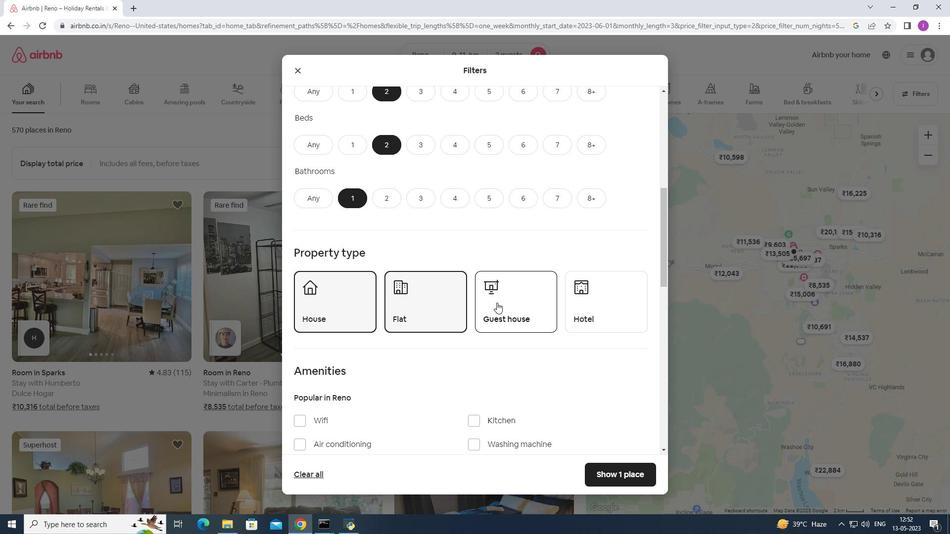 
Action: Mouse moved to (530, 299)
Screenshot: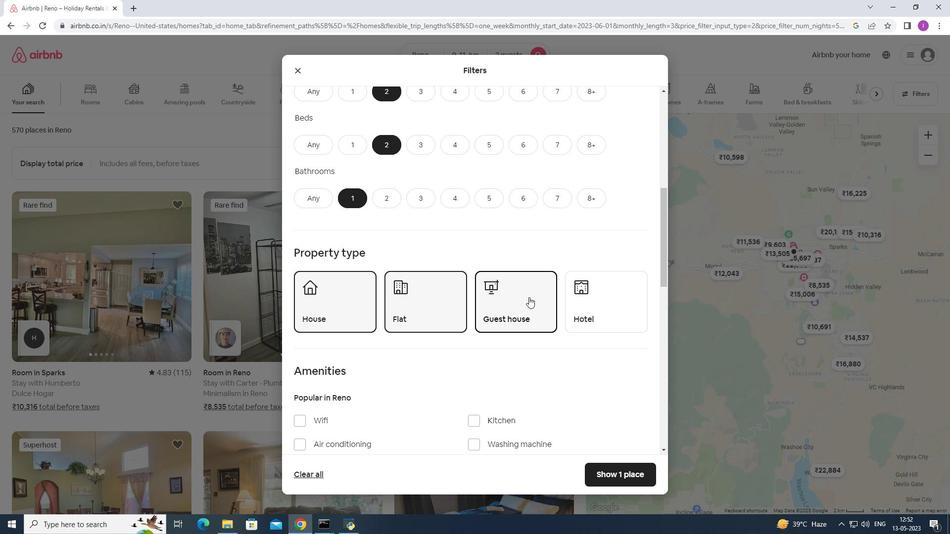
Action: Mouse scrolled (530, 299) with delta (0, 0)
Screenshot: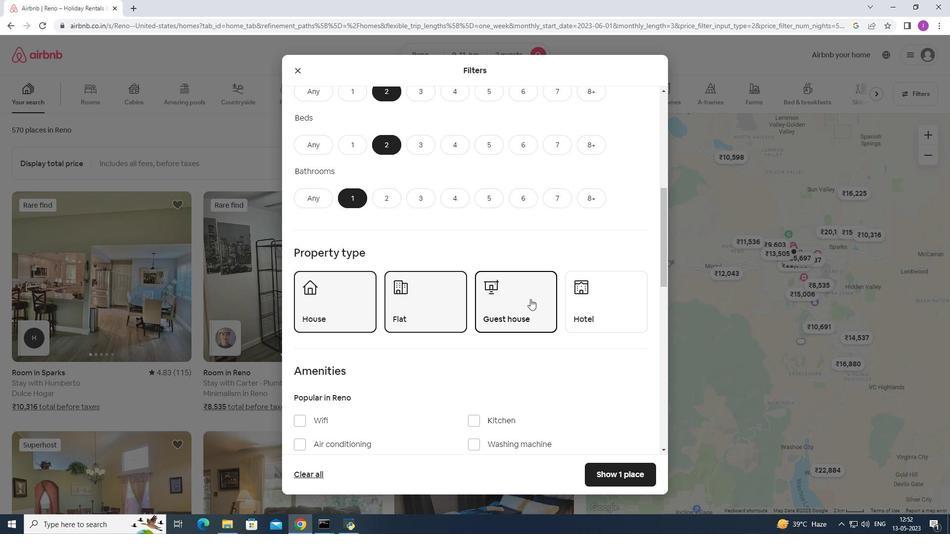 
Action: Mouse moved to (530, 300)
Screenshot: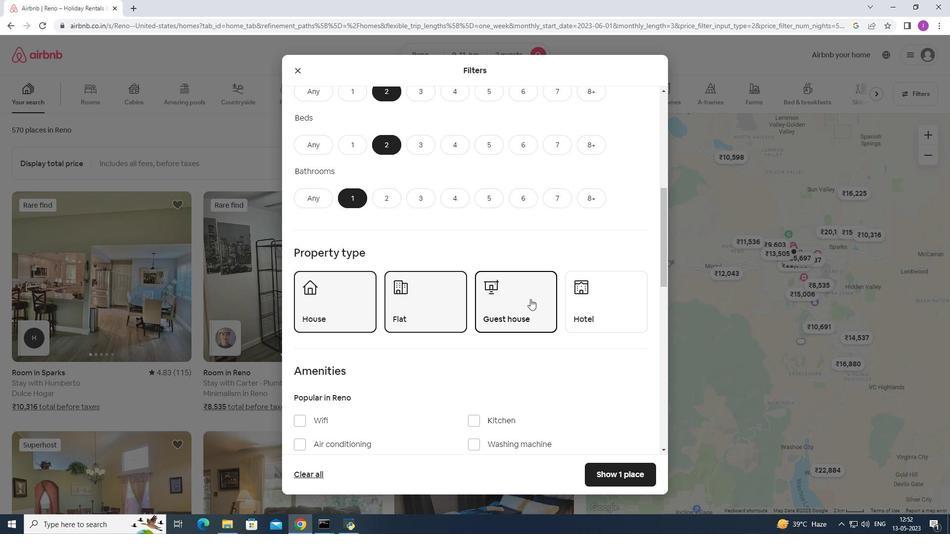 
Action: Mouse scrolled (530, 299) with delta (0, 0)
Screenshot: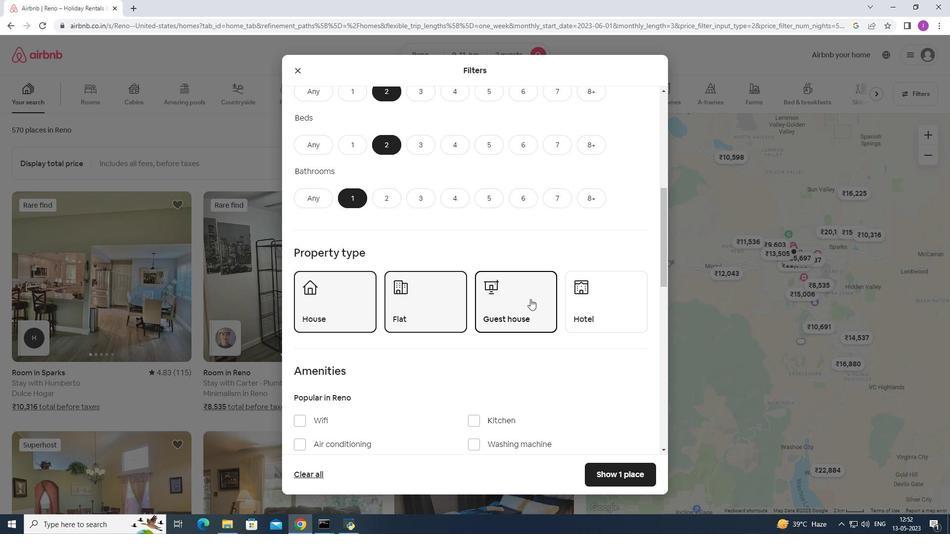 
Action: Mouse scrolled (530, 299) with delta (0, 0)
Screenshot: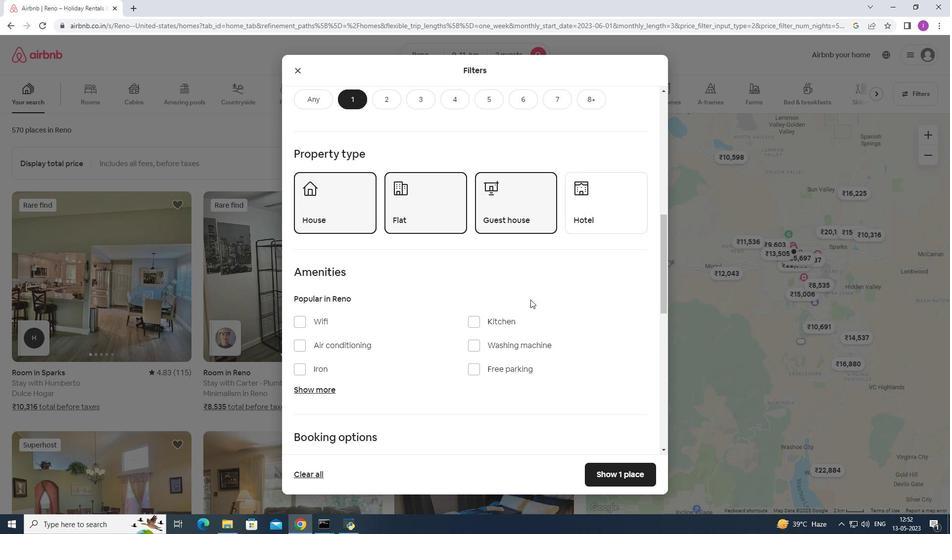 
Action: Mouse scrolled (530, 299) with delta (0, 0)
Screenshot: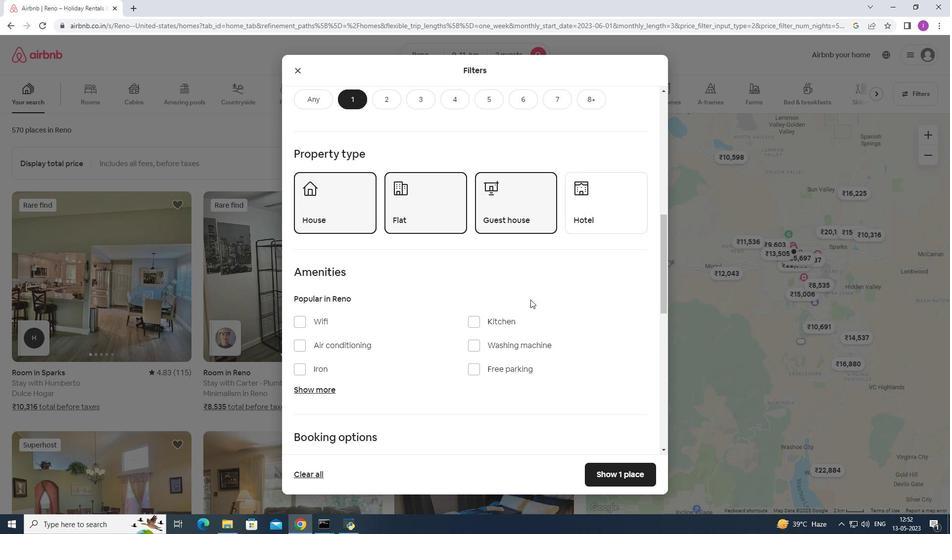 
Action: Mouse moved to (603, 312)
Screenshot: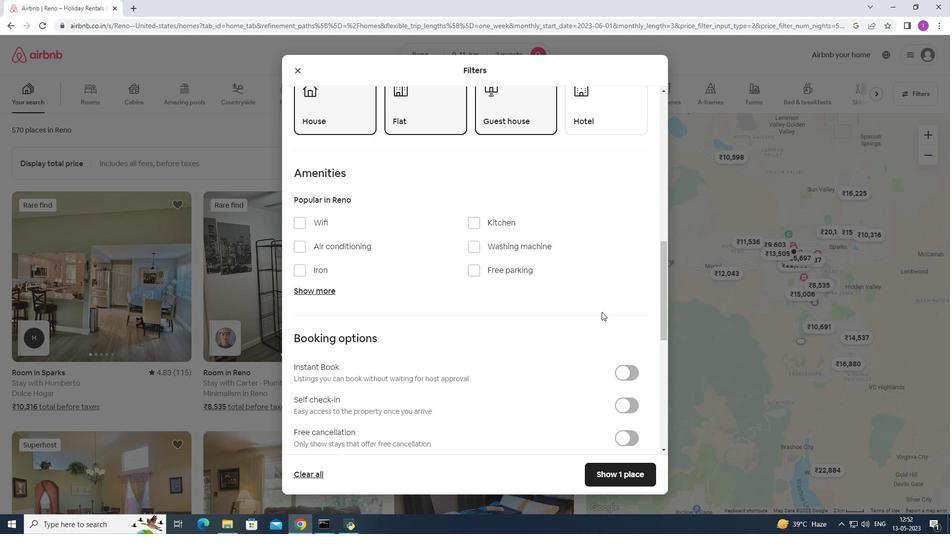 
Action: Mouse scrolled (603, 311) with delta (0, 0)
Screenshot: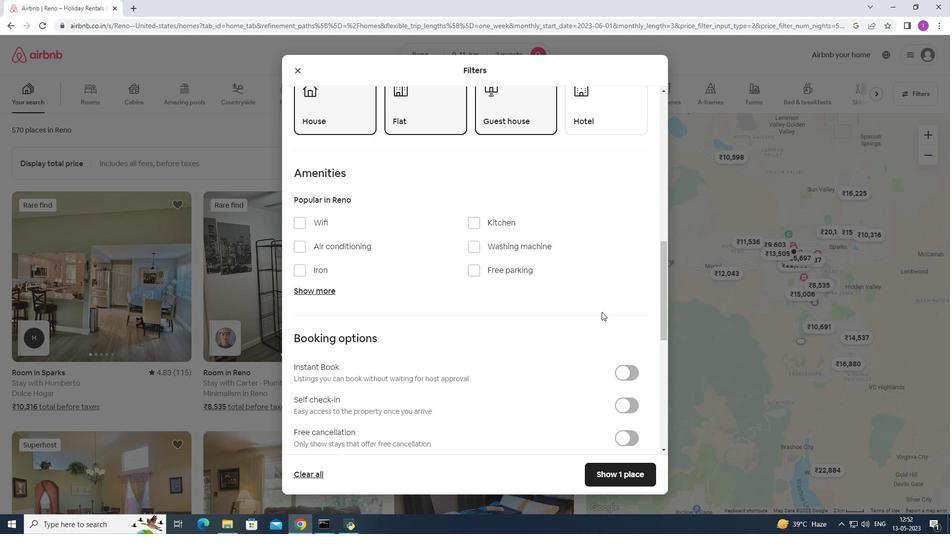 
Action: Mouse moved to (622, 356)
Screenshot: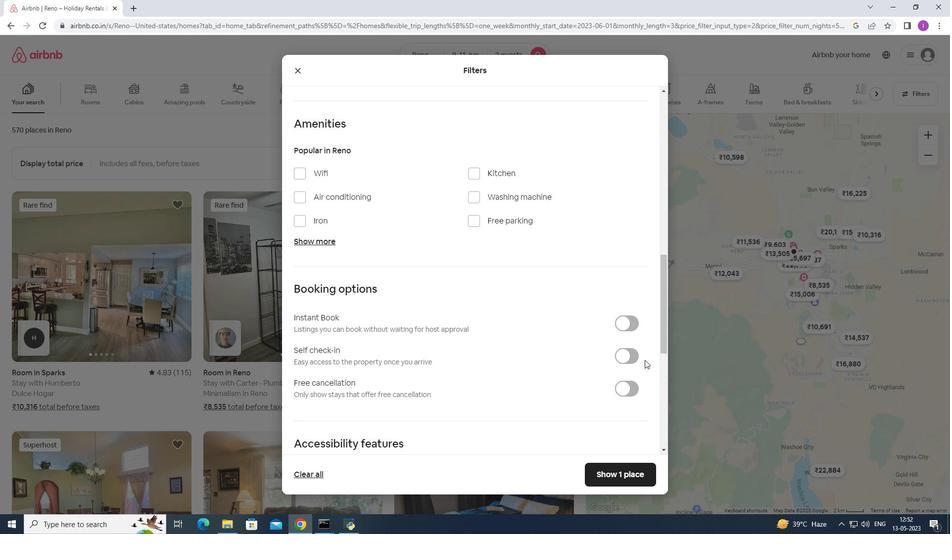 
Action: Mouse pressed left at (622, 356)
Screenshot: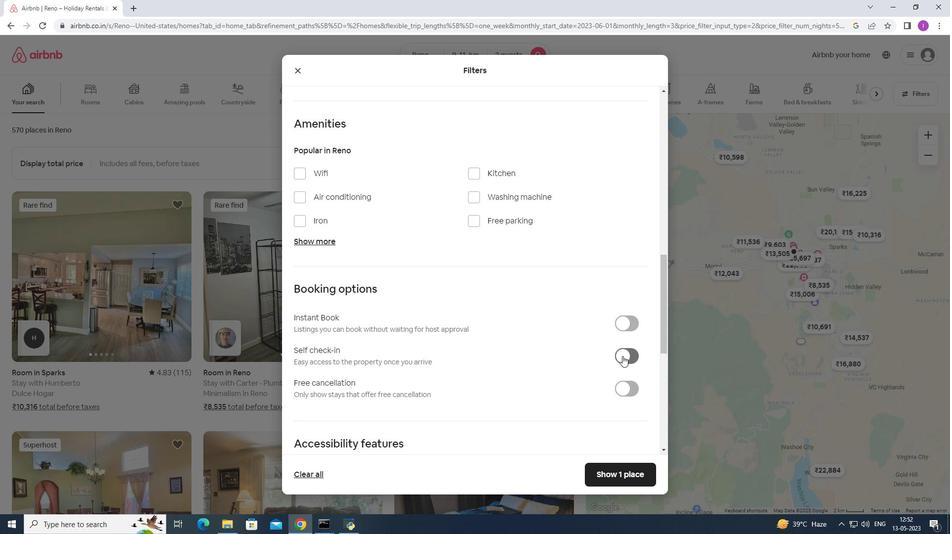 
Action: Mouse moved to (464, 358)
Screenshot: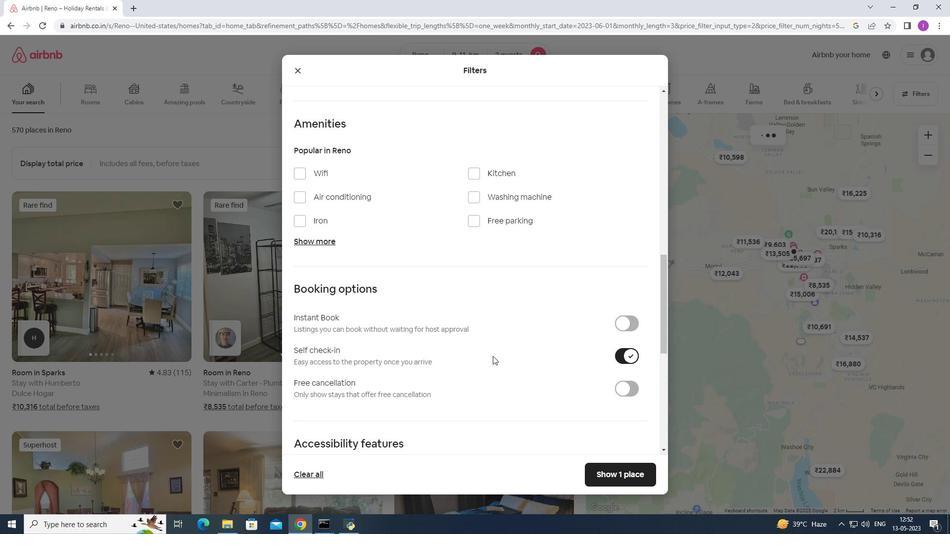 
Action: Mouse scrolled (464, 357) with delta (0, 0)
Screenshot: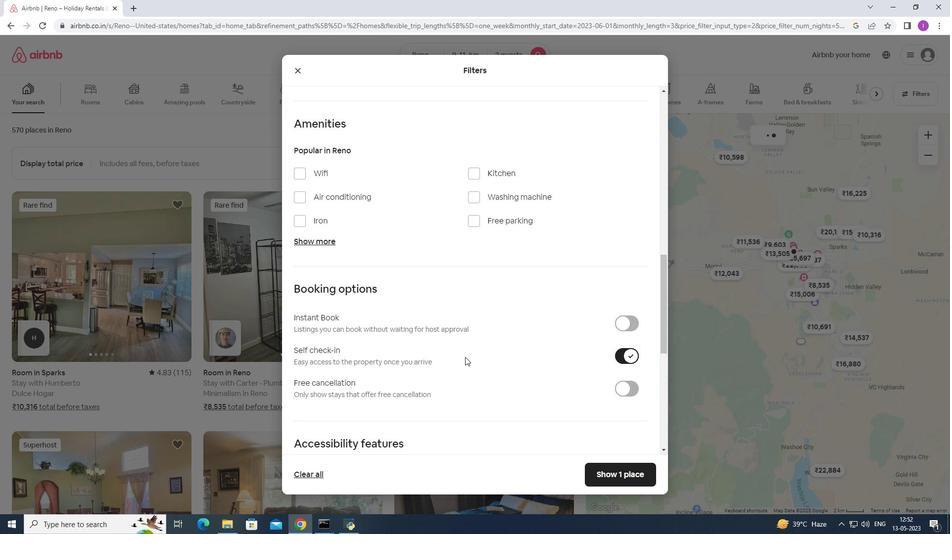 
Action: Mouse scrolled (464, 357) with delta (0, 0)
Screenshot: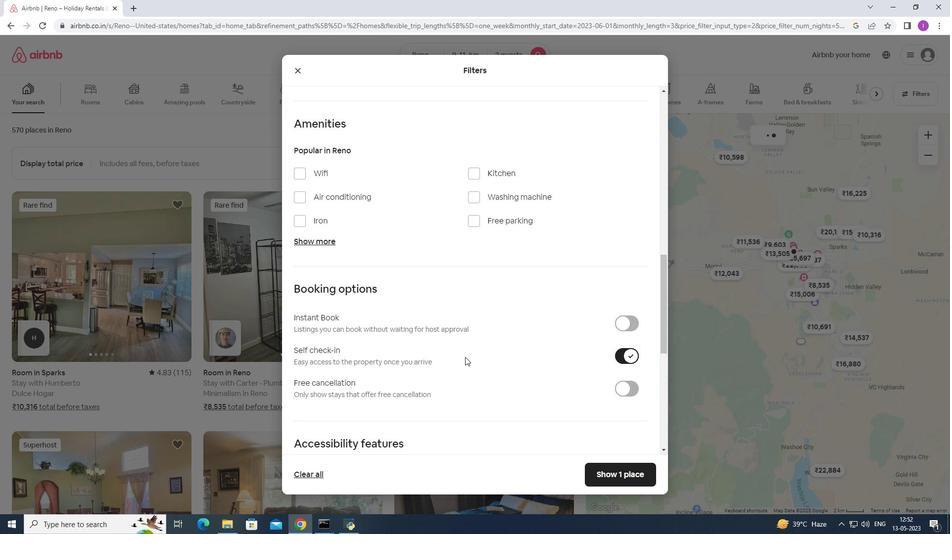 
Action: Mouse scrolled (464, 357) with delta (0, 0)
Screenshot: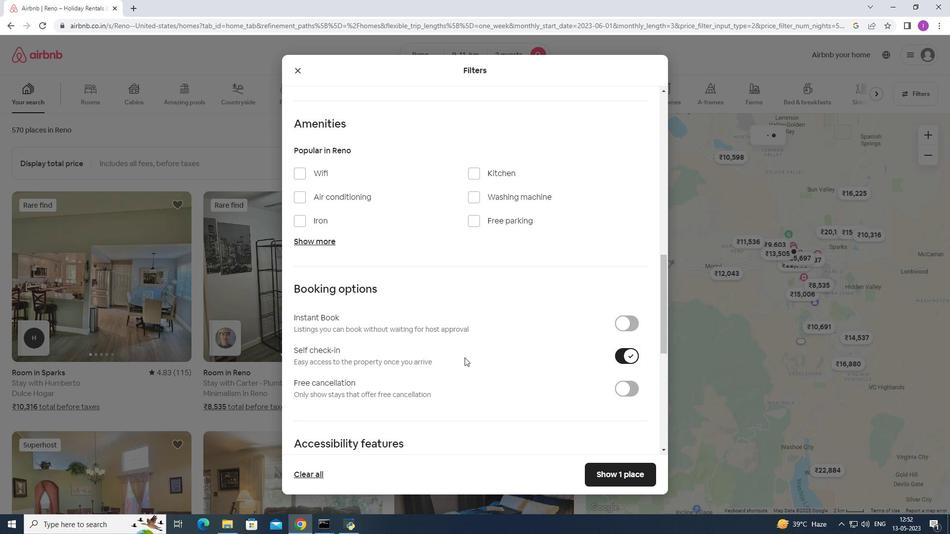 
Action: Mouse scrolled (464, 357) with delta (0, 0)
Screenshot: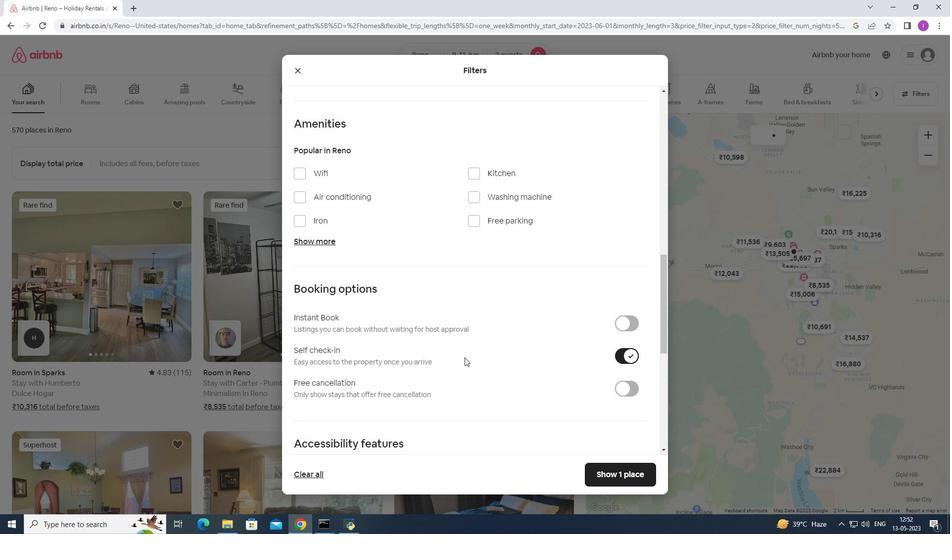 
Action: Mouse moved to (464, 355)
Screenshot: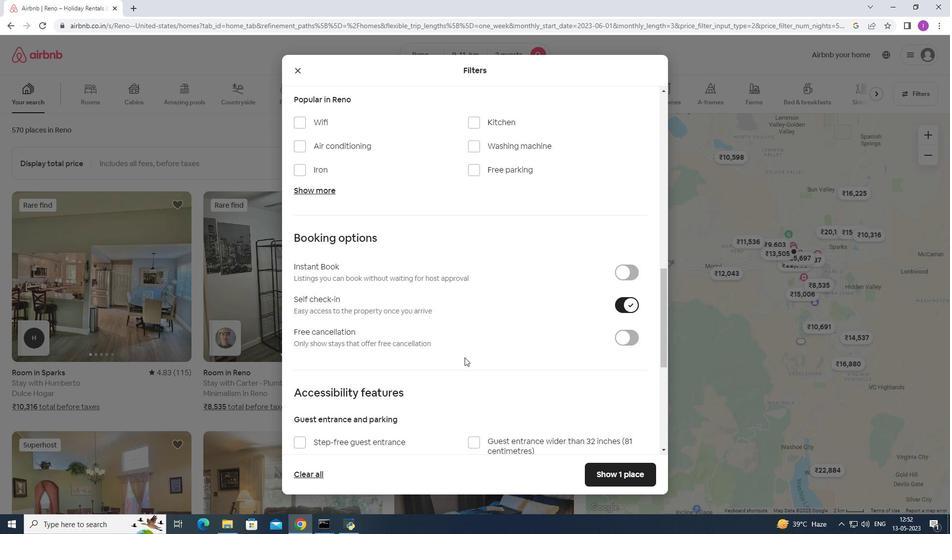 
Action: Mouse scrolled (464, 355) with delta (0, 0)
Screenshot: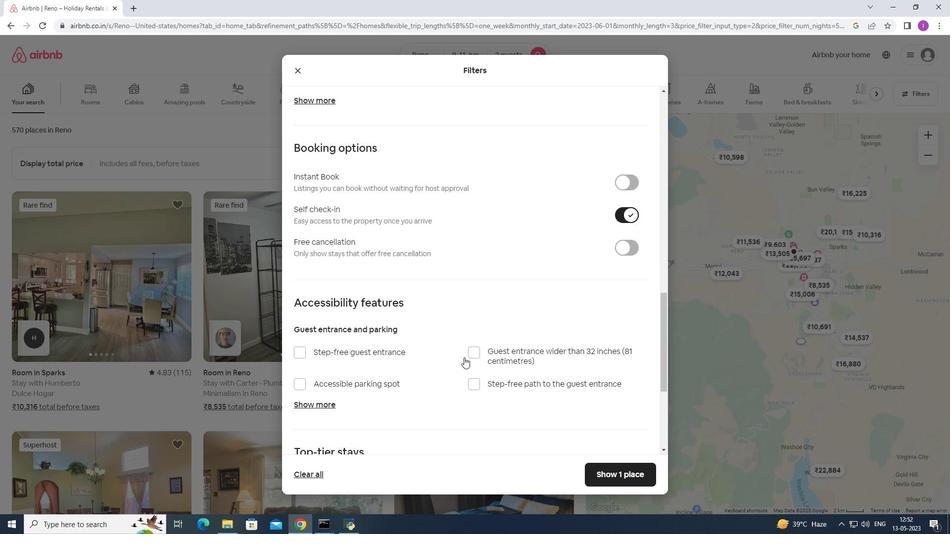 
Action: Mouse moved to (464, 355)
Screenshot: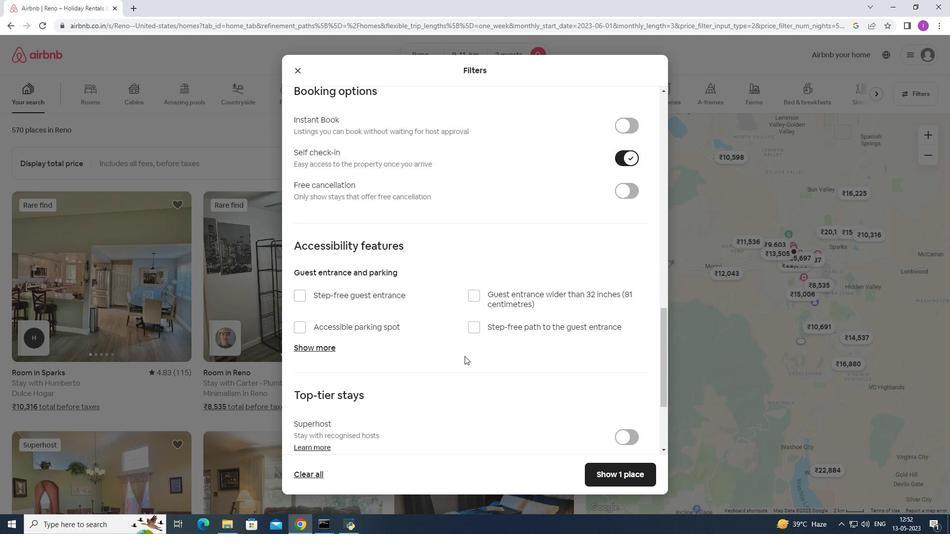 
Action: Mouse scrolled (464, 355) with delta (0, 0)
Screenshot: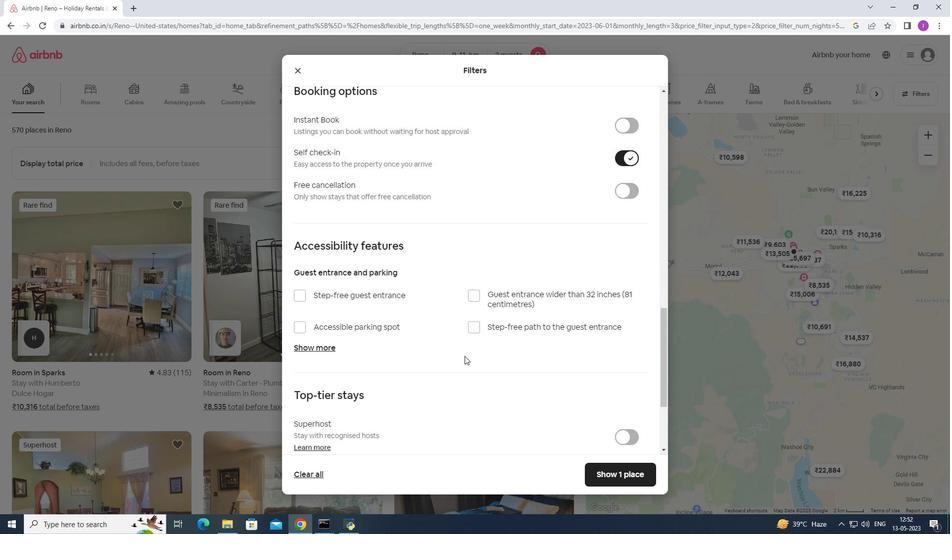 
Action: Mouse scrolled (464, 355) with delta (0, 0)
Screenshot: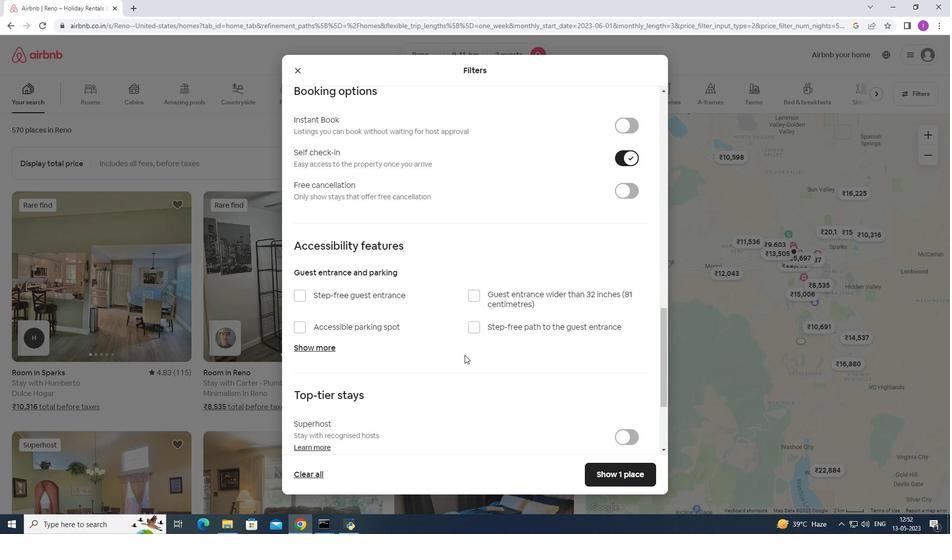 
Action: Mouse scrolled (464, 355) with delta (0, 0)
Screenshot: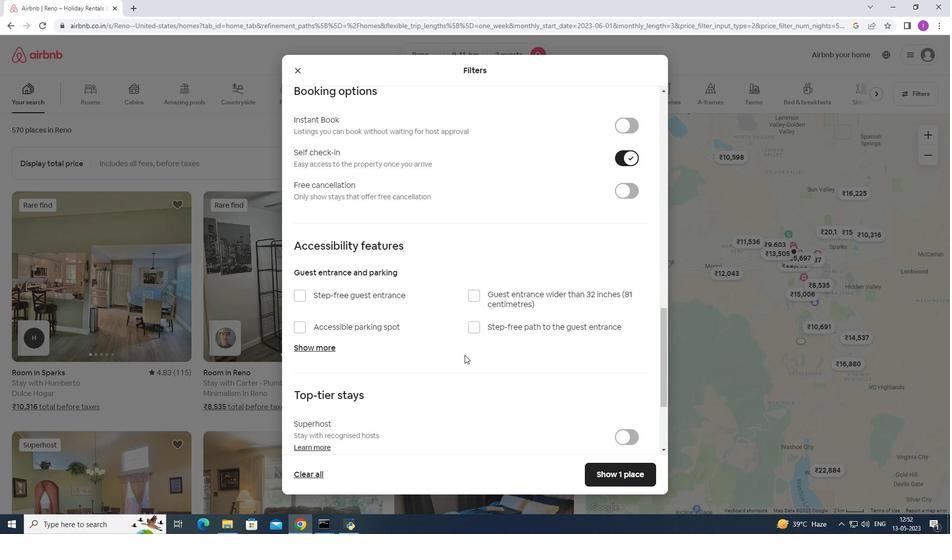
Action: Mouse moved to (465, 355)
Screenshot: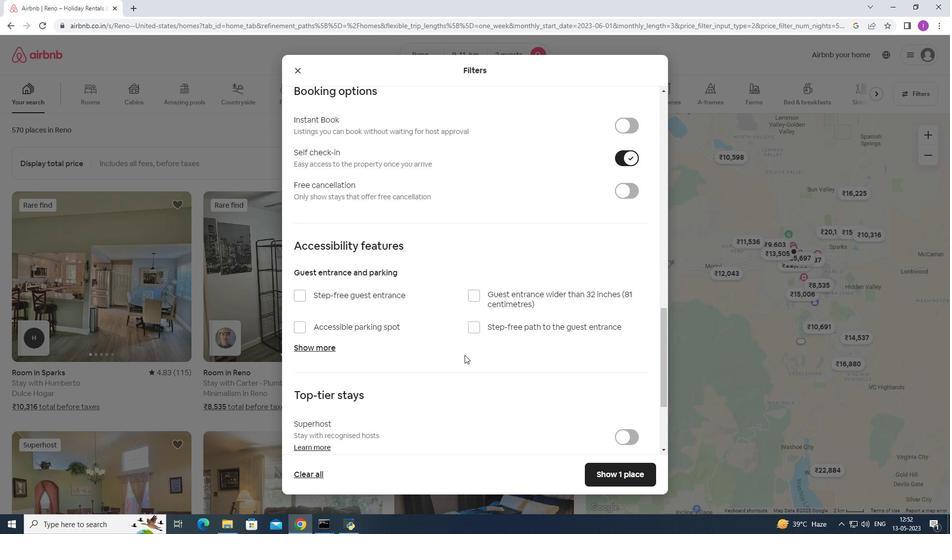 
Action: Mouse scrolled (465, 355) with delta (0, 0)
Screenshot: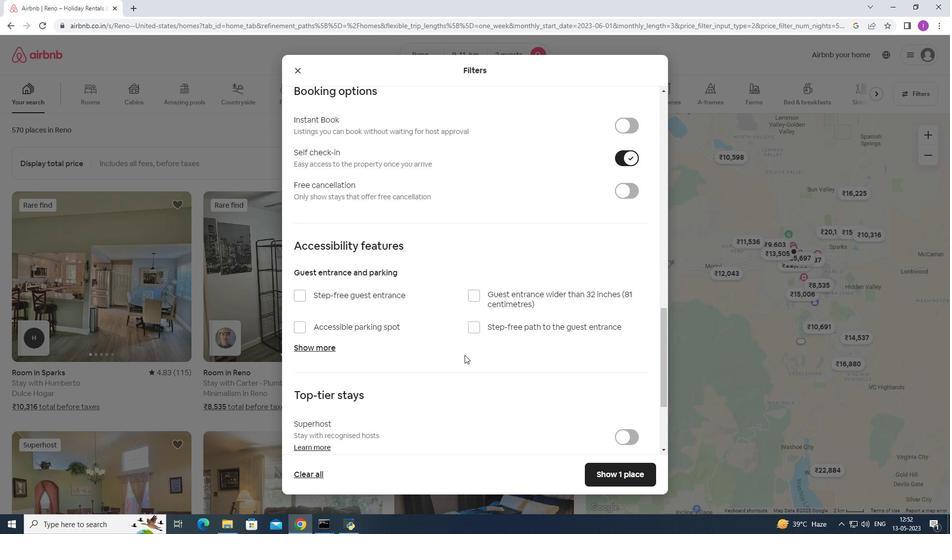 
Action: Mouse scrolled (465, 355) with delta (0, 0)
Screenshot: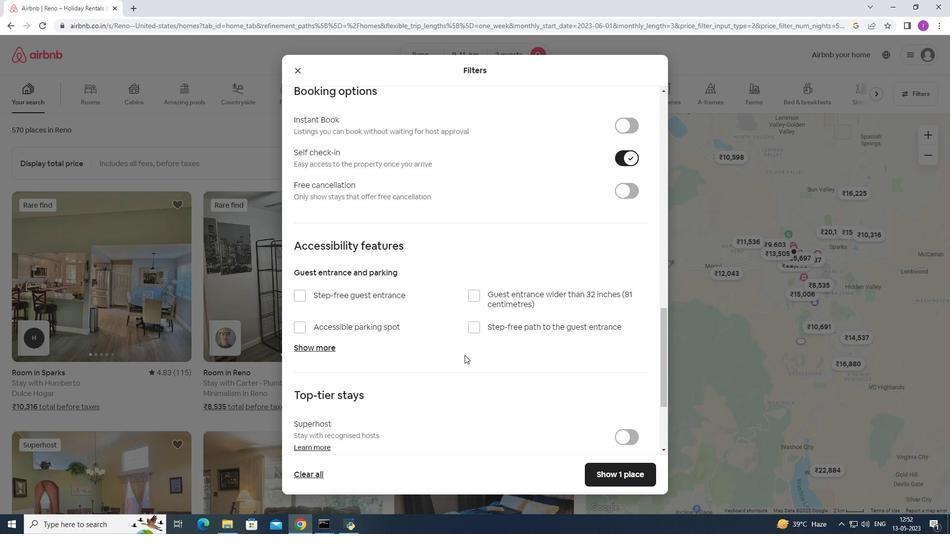 
Action: Mouse moved to (469, 358)
Screenshot: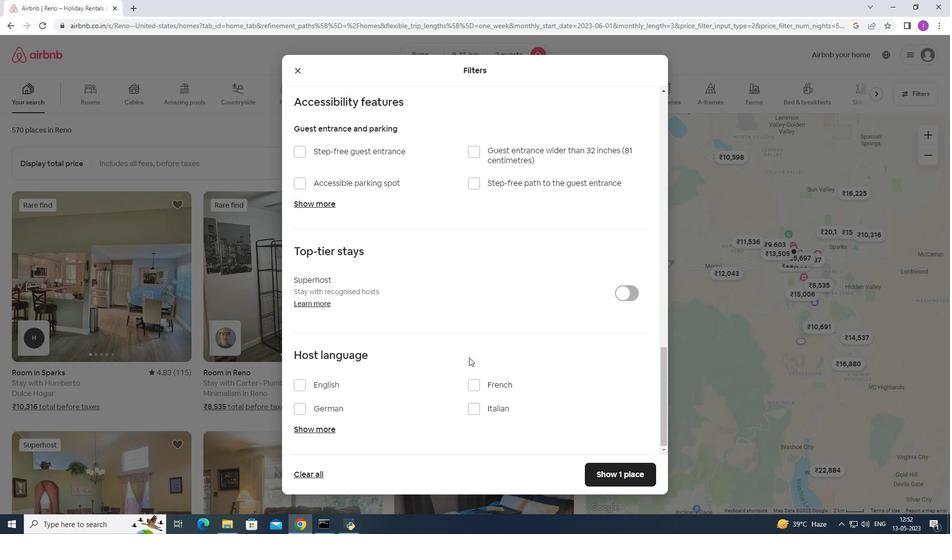 
Action: Mouse scrolled (469, 357) with delta (0, 0)
Screenshot: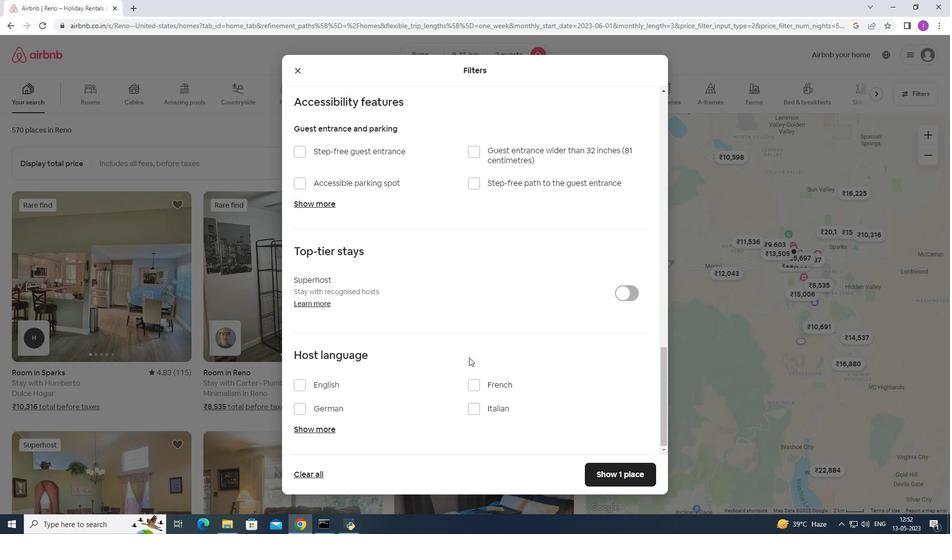 
Action: Mouse scrolled (469, 357) with delta (0, 0)
Screenshot: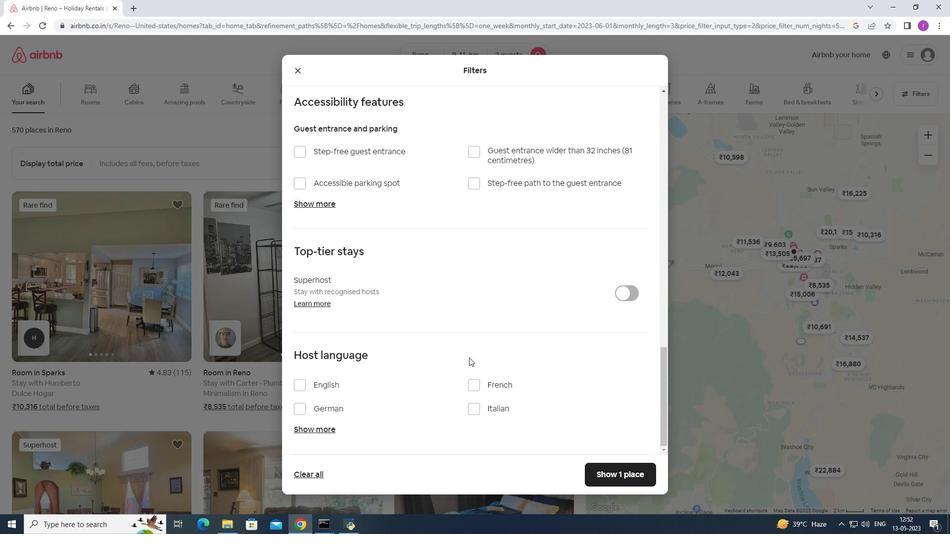 
Action: Mouse moved to (470, 358)
Screenshot: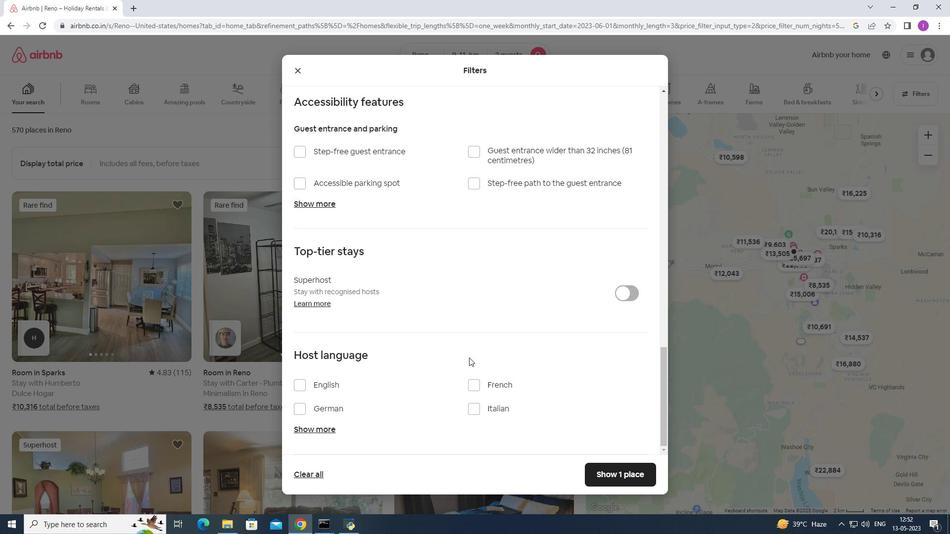 
Action: Mouse scrolled (470, 357) with delta (0, 0)
Screenshot: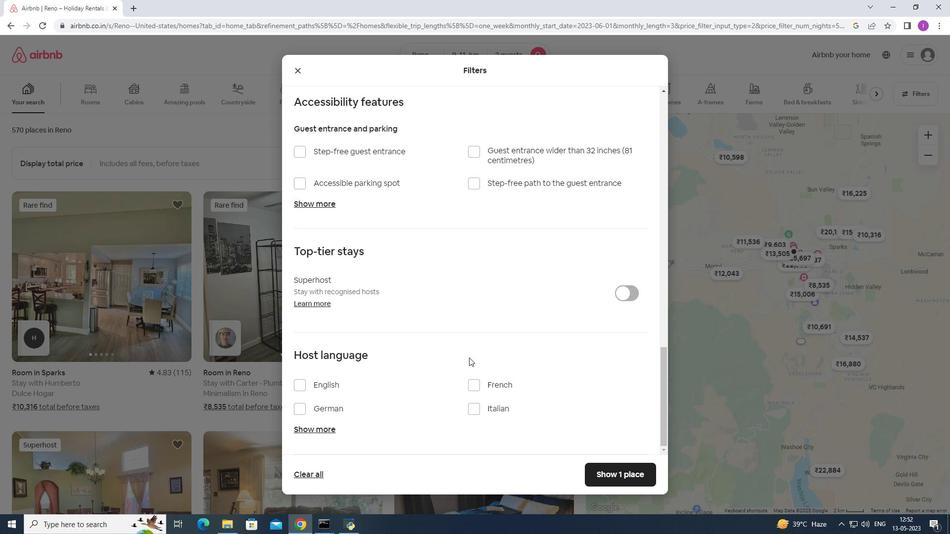 
Action: Mouse moved to (470, 358)
Screenshot: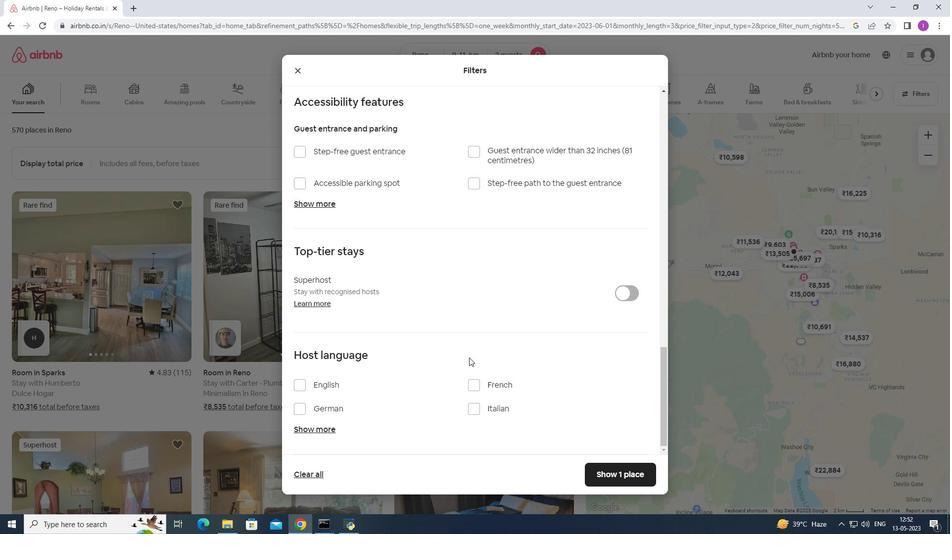 
Action: Mouse scrolled (470, 358) with delta (0, 0)
Screenshot: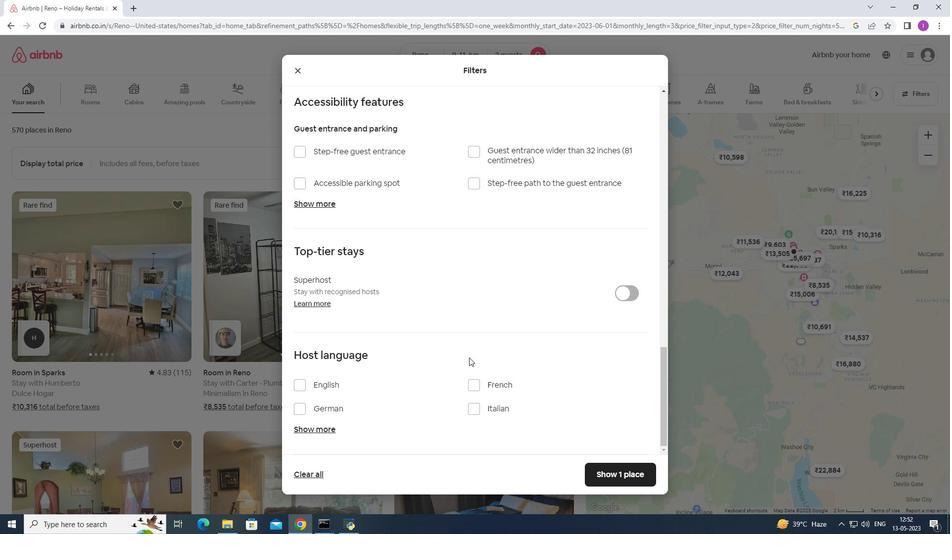 
Action: Mouse moved to (300, 381)
Screenshot: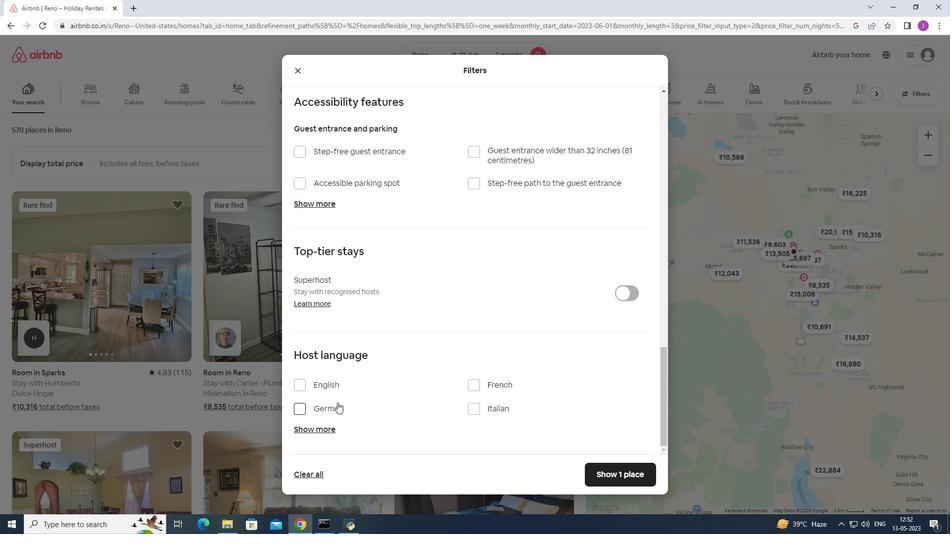 
Action: Mouse pressed left at (300, 381)
Screenshot: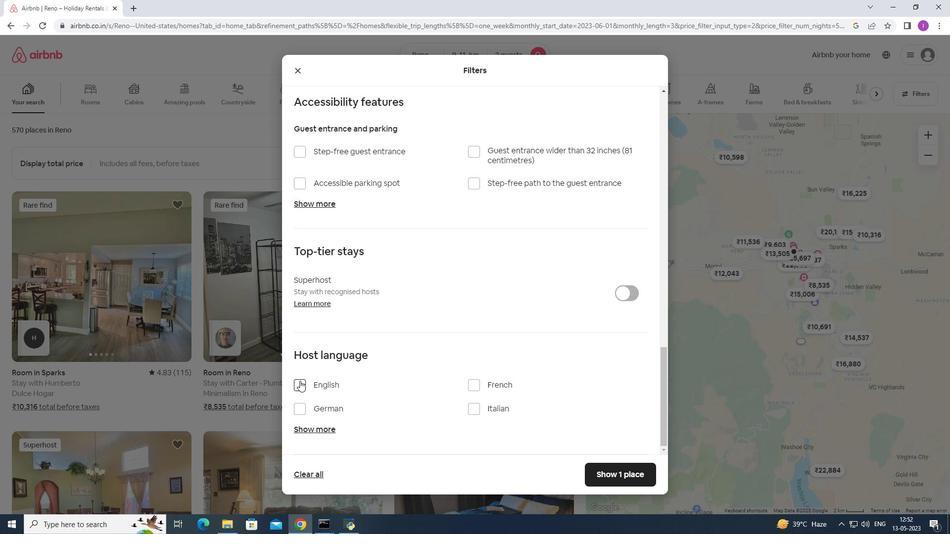 
Action: Mouse moved to (604, 470)
Screenshot: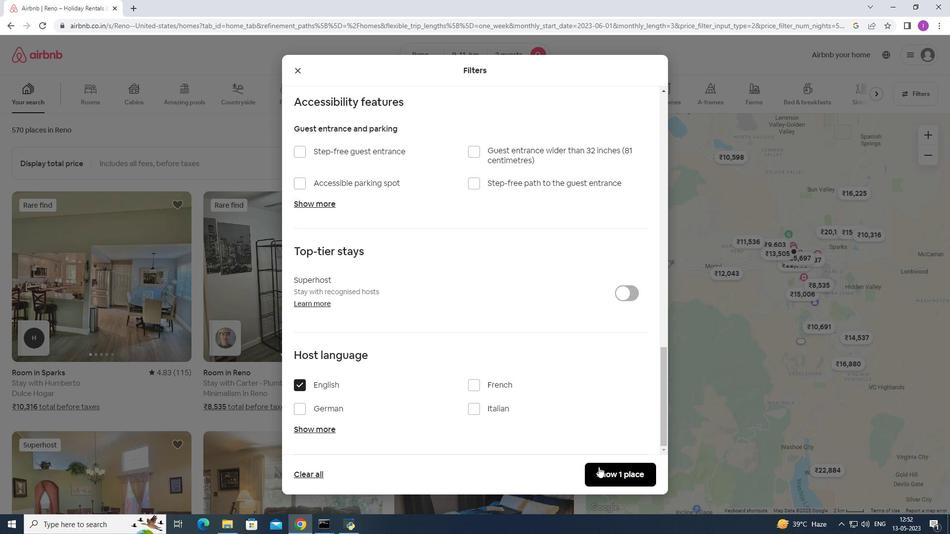 
Action: Mouse pressed left at (604, 470)
Screenshot: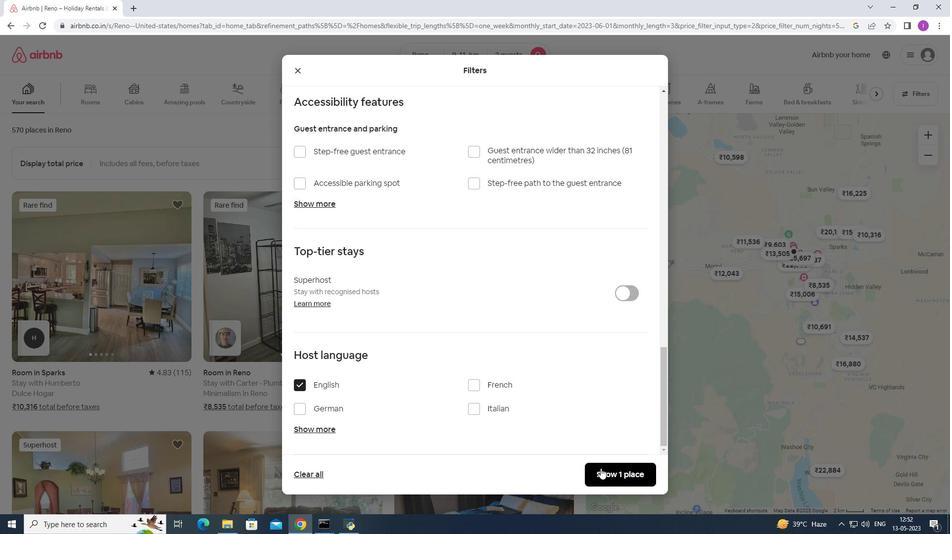 
Action: Mouse moved to (524, 433)
Screenshot: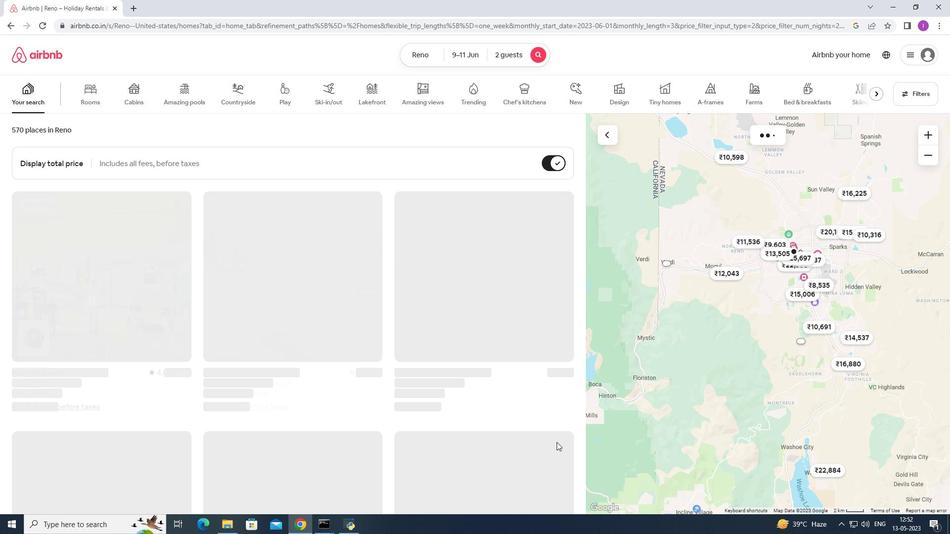 
